 Task: In the Company yamaha.com, Create email and send with subject: 'We're Thrilled to Welcome You ', and with mail content 'Hello_x000D_
Join a community of forward-thinkers and pioneers. Our transformative solution will empower you to shape the future of your industry.._x000D_
Kind Regards', attach the document: Proposal.doc and insert image: visitingcard.jpg. Below Kind Regards, write Tumblr and insert the URL: www.tumblr.com. Mark checkbox to create task to follow up : Tomorrow.  Enter or choose an email address of recipient's from company's contact and send.. Logged in from softage.1@softage.net
Action: Mouse moved to (86, 54)
Screenshot: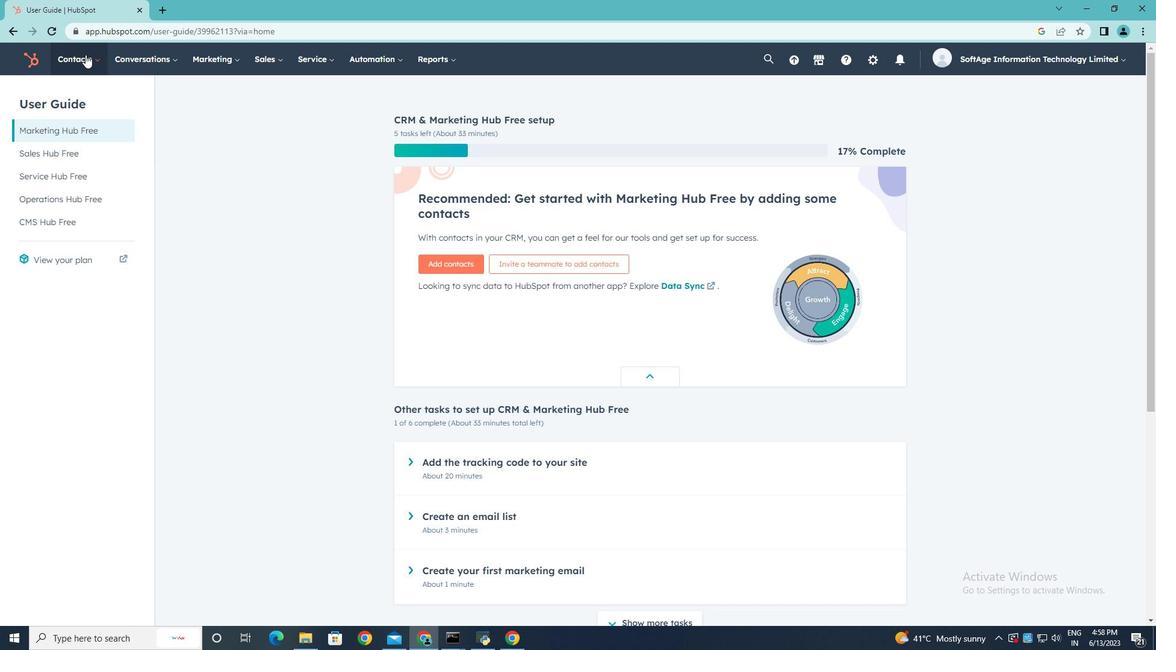 
Action: Mouse pressed left at (86, 54)
Screenshot: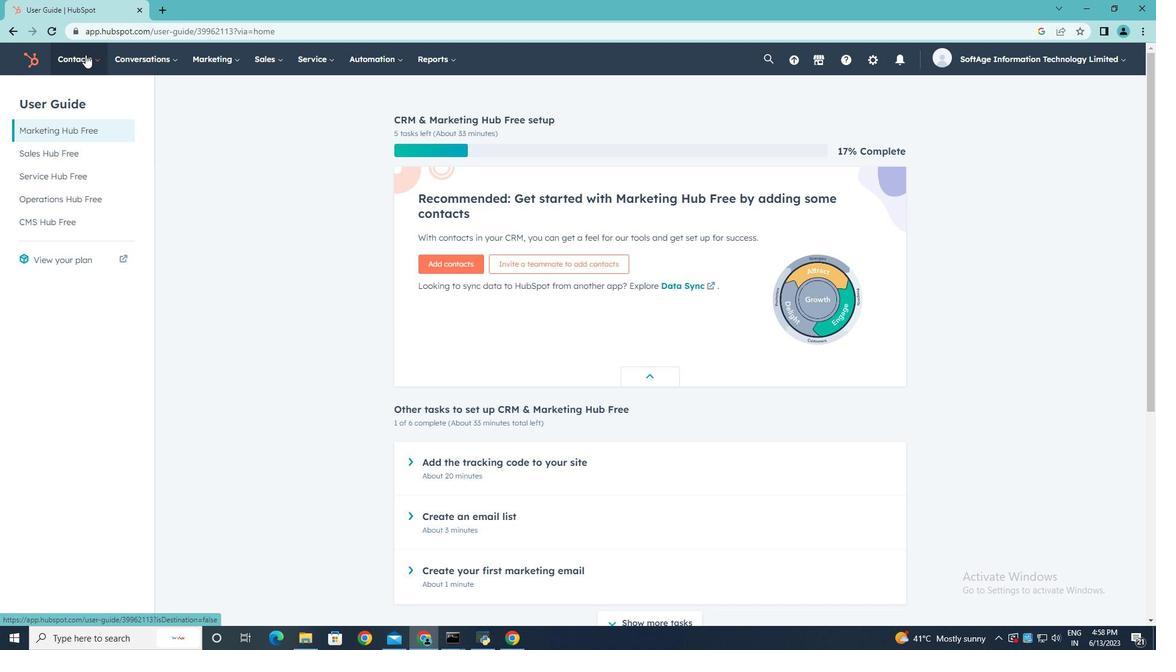 
Action: Mouse moved to (82, 115)
Screenshot: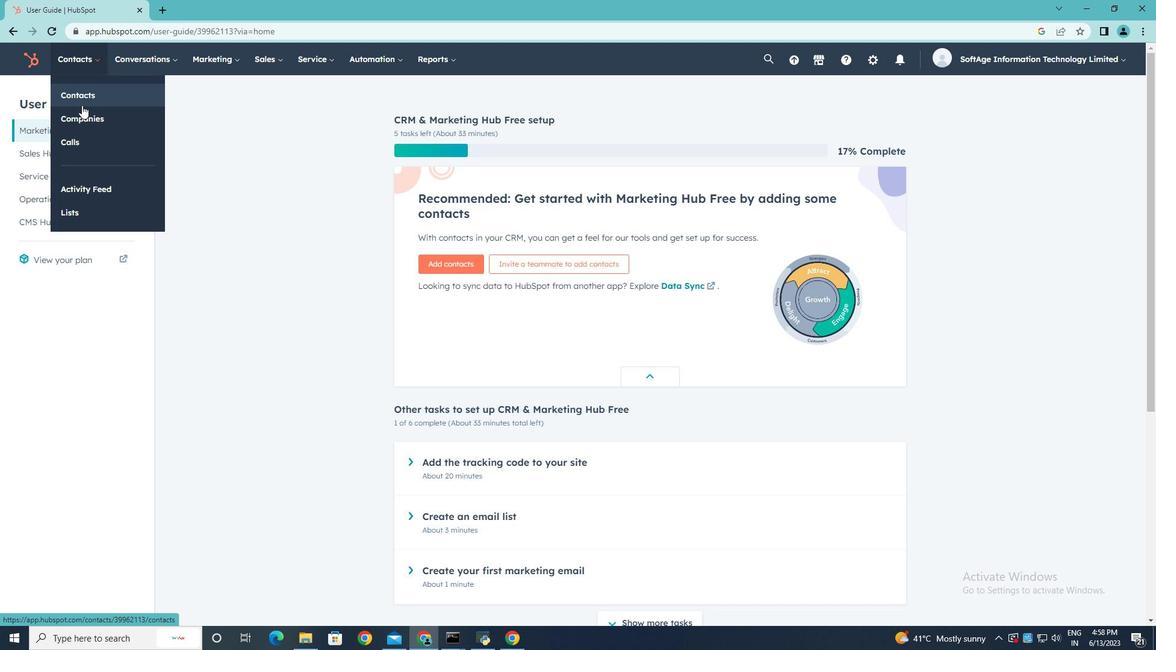 
Action: Mouse pressed left at (82, 115)
Screenshot: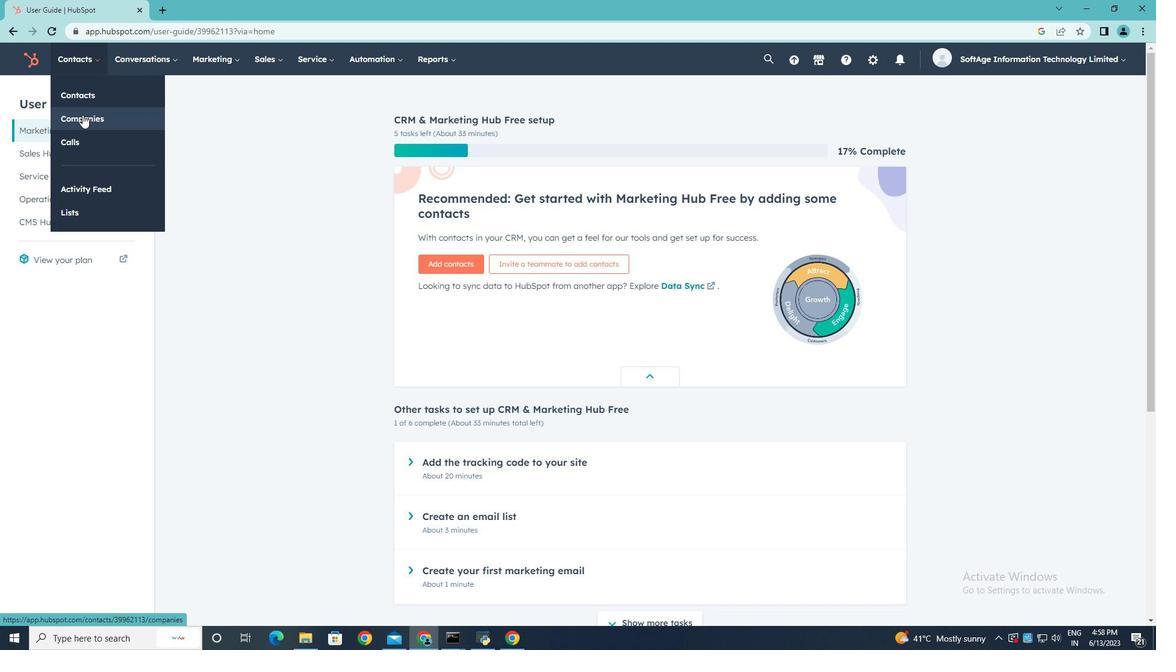 
Action: Mouse moved to (88, 198)
Screenshot: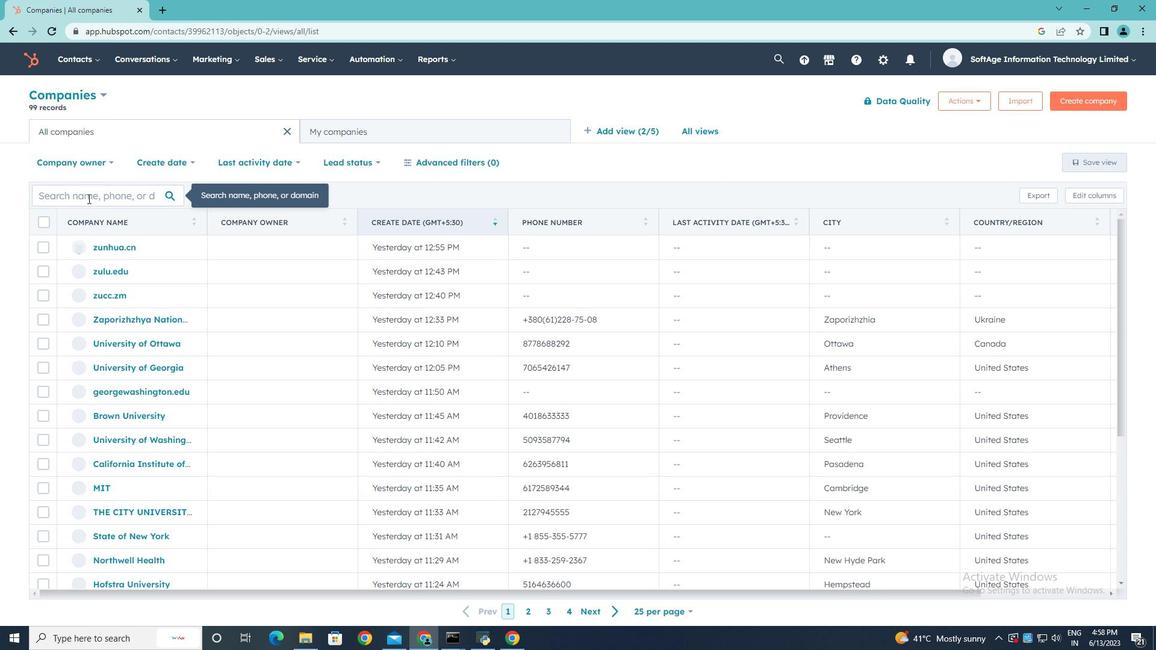 
Action: Mouse pressed left at (88, 198)
Screenshot: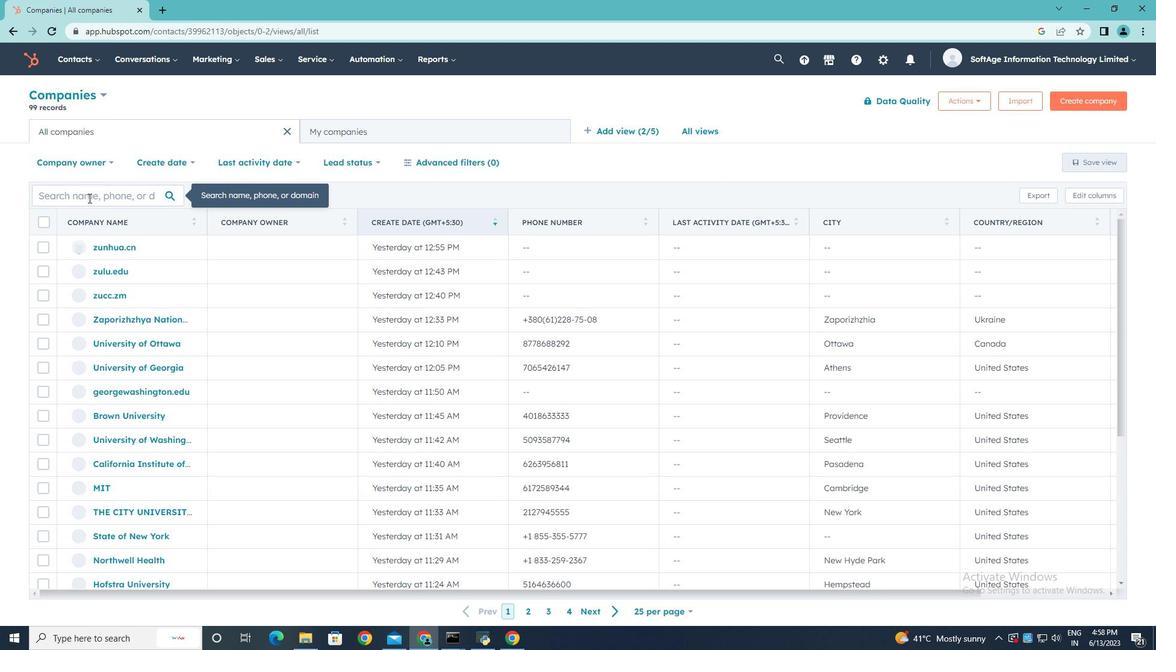 
Action: Key pressed yamaha.com
Screenshot: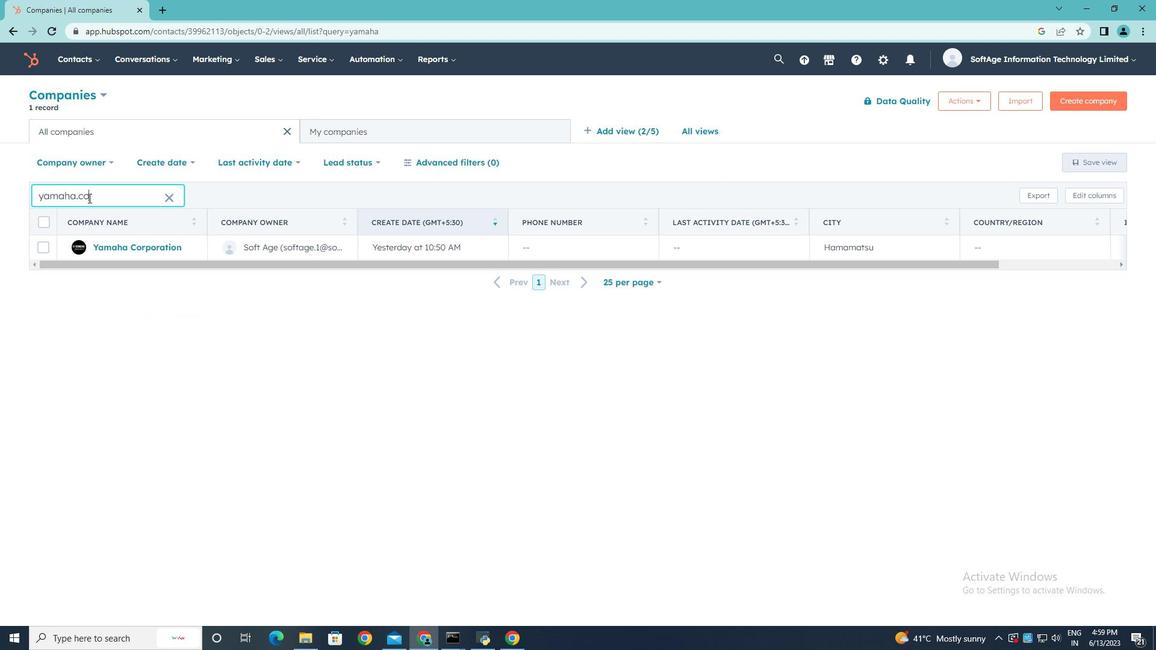 
Action: Mouse moved to (116, 248)
Screenshot: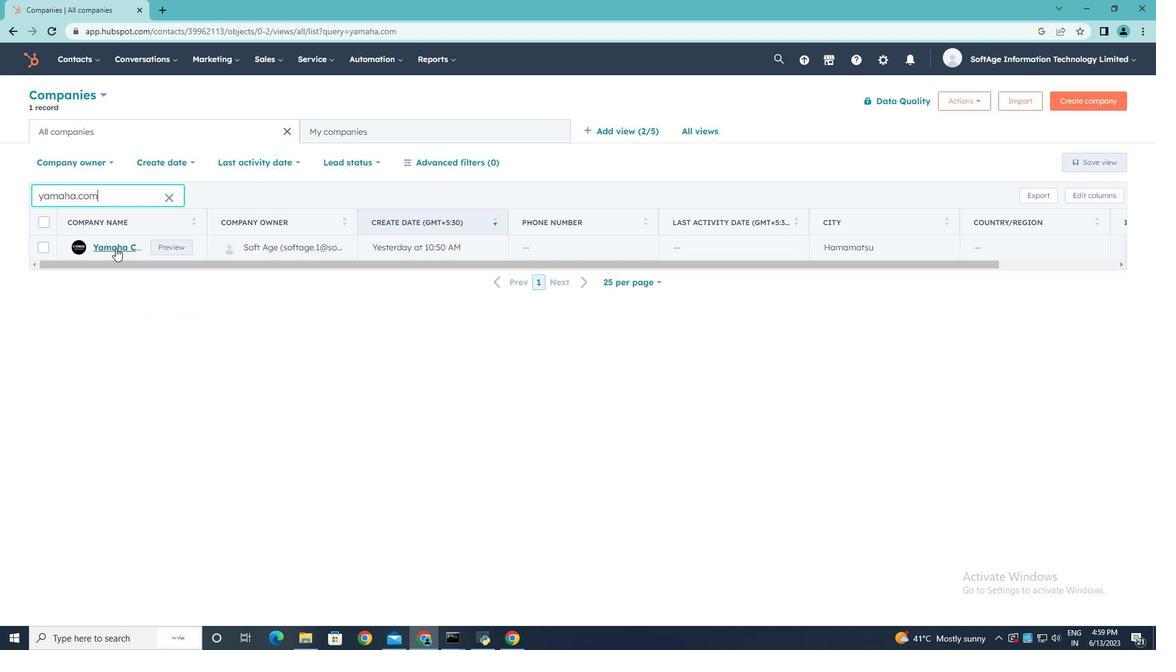 
Action: Mouse pressed left at (116, 248)
Screenshot: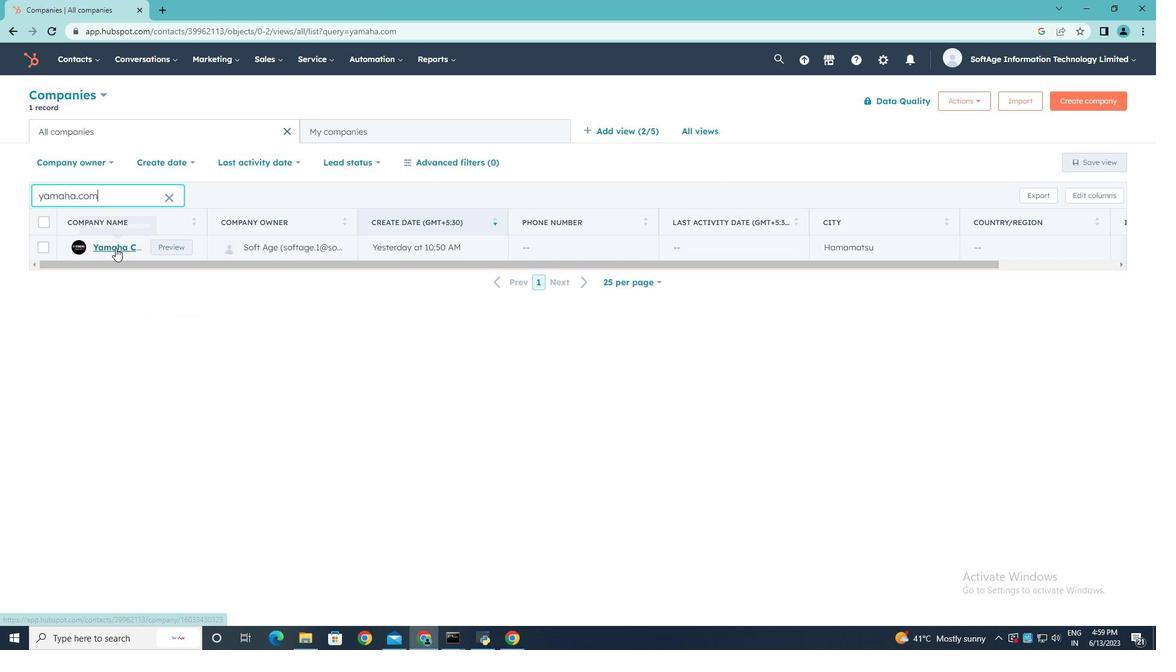 
Action: Mouse moved to (78, 209)
Screenshot: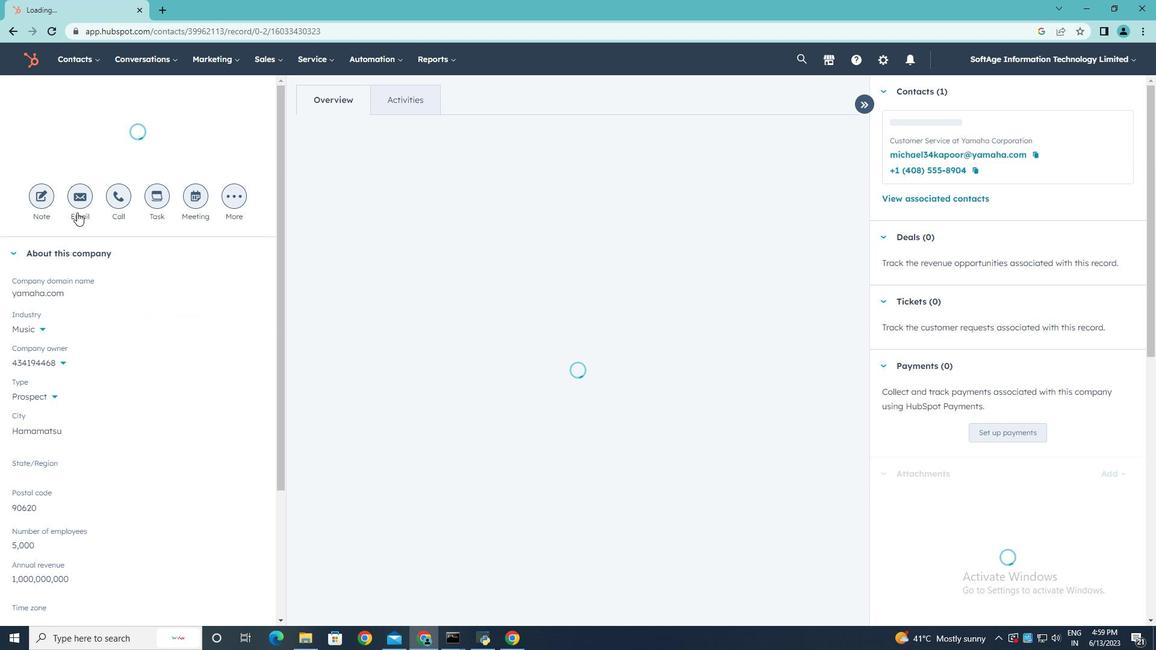
Action: Mouse pressed left at (78, 209)
Screenshot: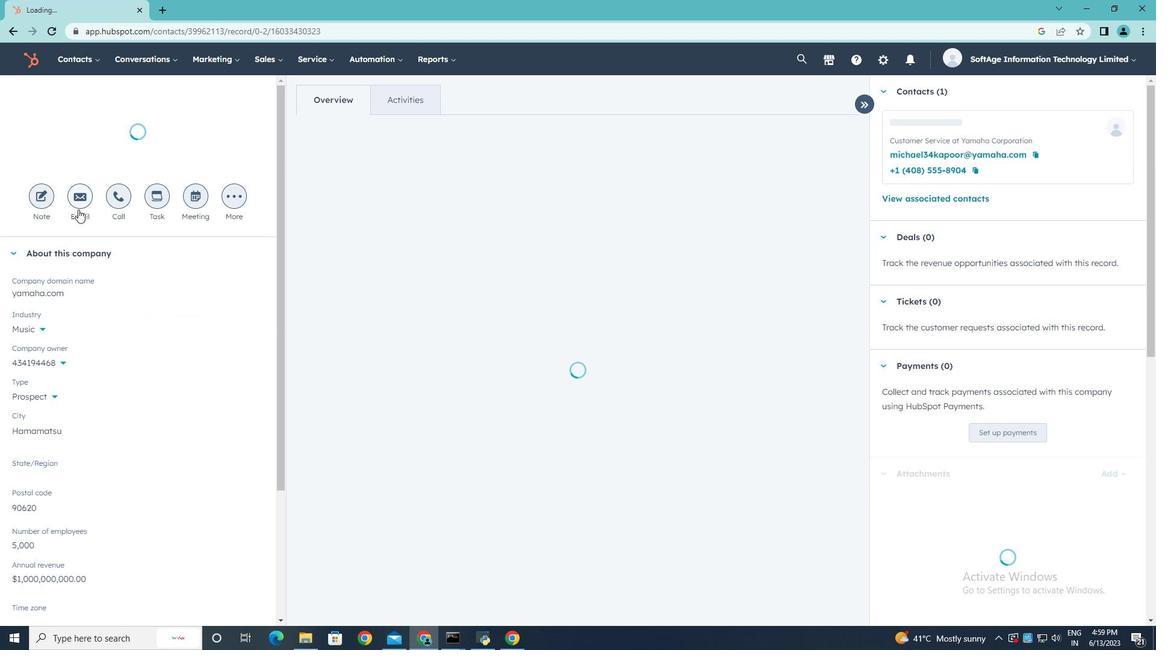 
Action: Key pressed <Key.shift><Key.shift><Key.shift><Key.shift><Key.shift><Key.shift><Key.shift>We're<Key.space><Key.shift>Thrilled<Key.space>tp<Key.space><Key.backspace><Key.backspace>o<Key.space><Key.shift>Welcome<Key.space><Key.shift><Key.shift><Key.shift><Key.shift><Key.shift><Key.shift><Key.shift><Key.shift><Key.shift><Key.shift><Key.shift><Key.shift>You
Screenshot: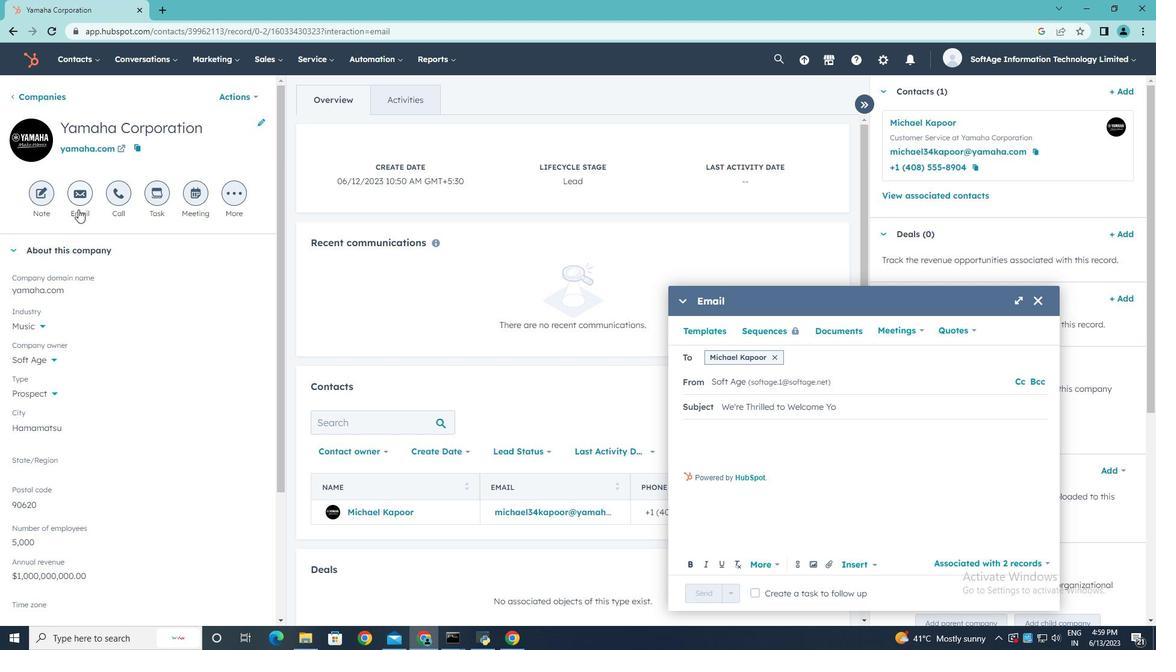 
Action: Mouse moved to (695, 427)
Screenshot: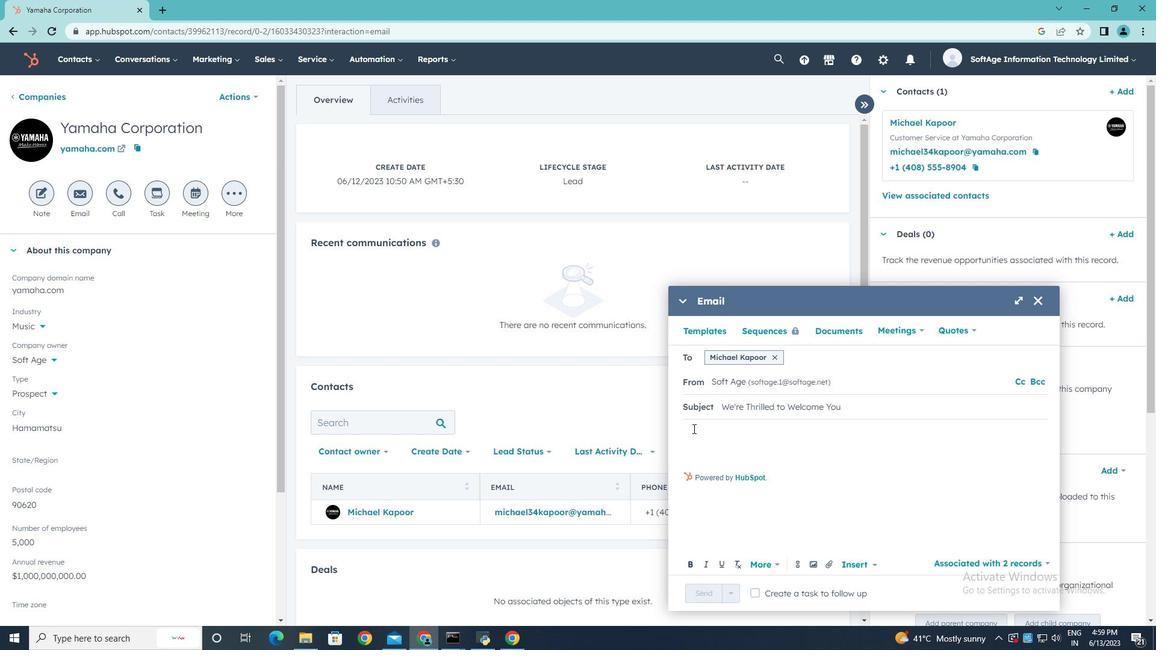 
Action: Mouse pressed left at (695, 427)
Screenshot: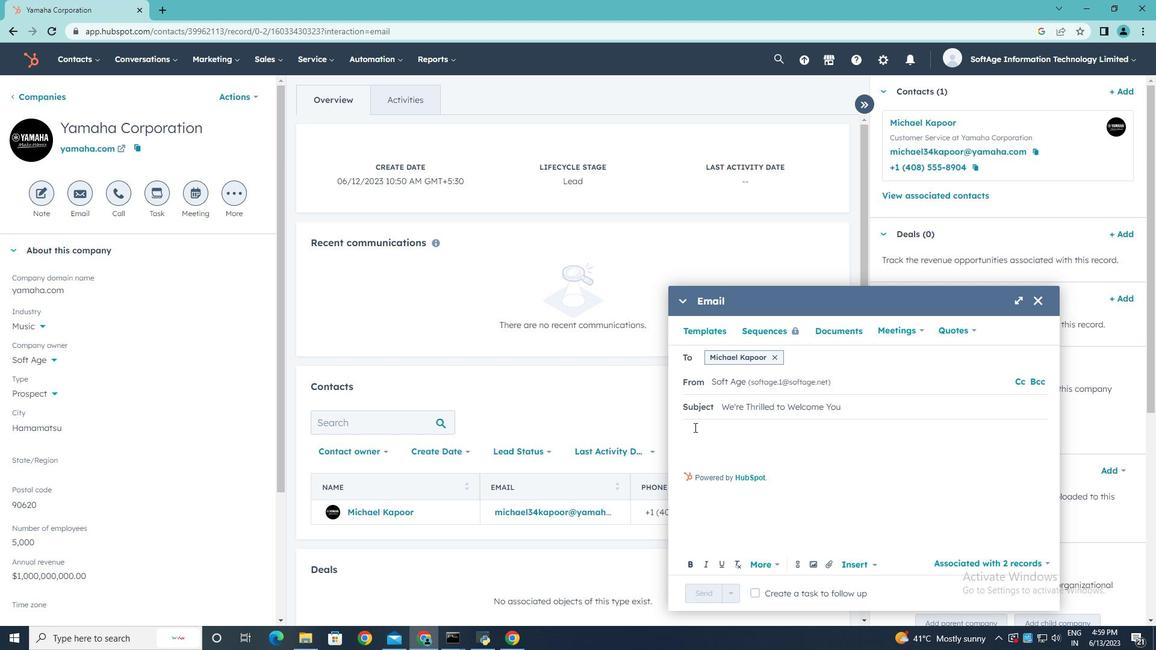
Action: Key pressed <Key.shift><Key.shift>Hello
Screenshot: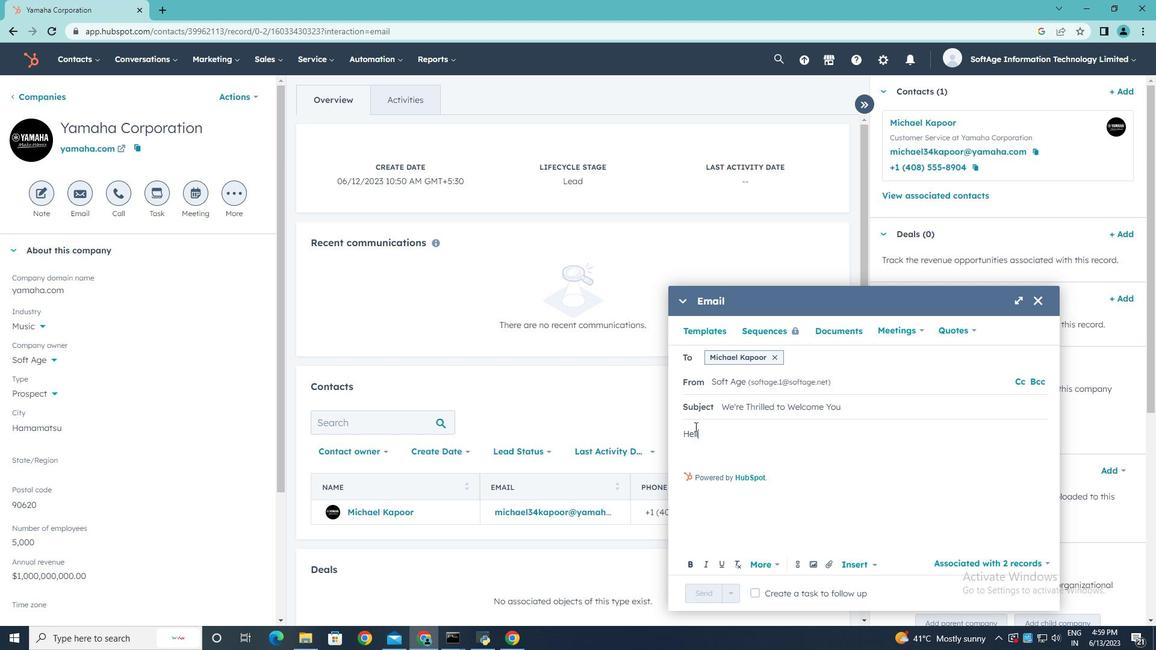
Action: Mouse moved to (686, 445)
Screenshot: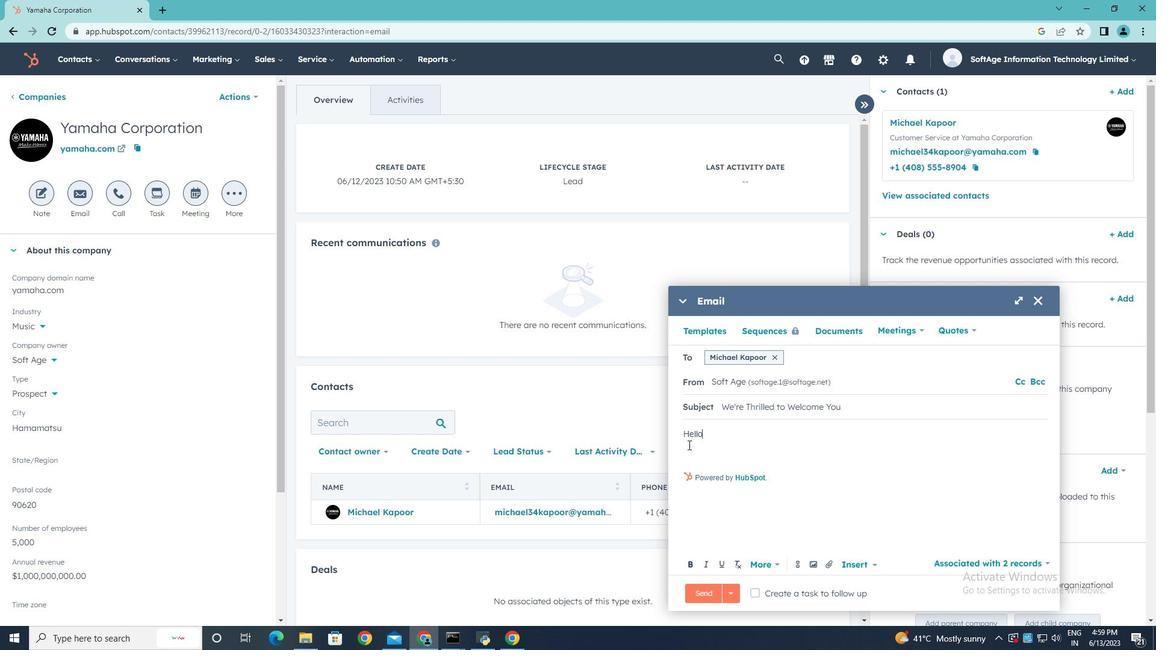 
Action: Mouse pressed left at (686, 445)
Screenshot: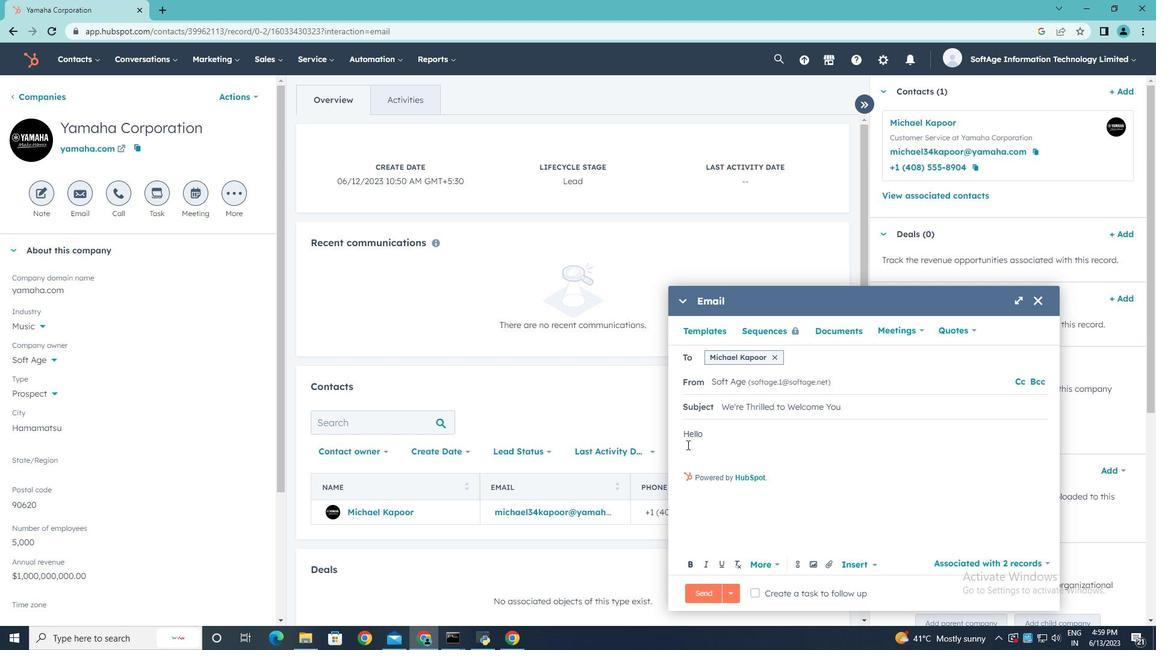 
Action: Mouse moved to (754, 418)
Screenshot: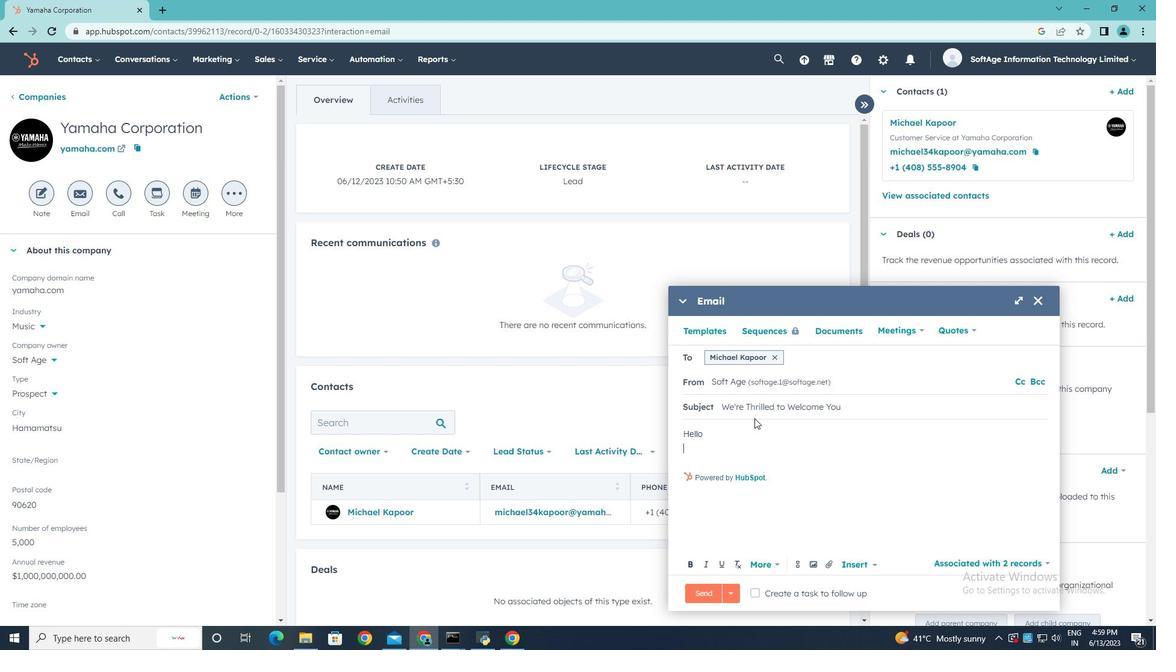
Action: Key pressed <Key.shift>Join<Key.space>a<Key.space>community<Key.space>of<Key.space>forward-thinkers<Key.space>and<Key.space>pioneers.<Key.space><Key.shift><Key.shift><Key.shift>Our<Key.space>transformative<Key.space>solution<Key.space>will<Key.space>empower<Key.space>you<Key.space>to<Key.space>shape<Key.space>the<Key.space>future<Key.space>of<Key.space>your<Key.space>industry..
Screenshot: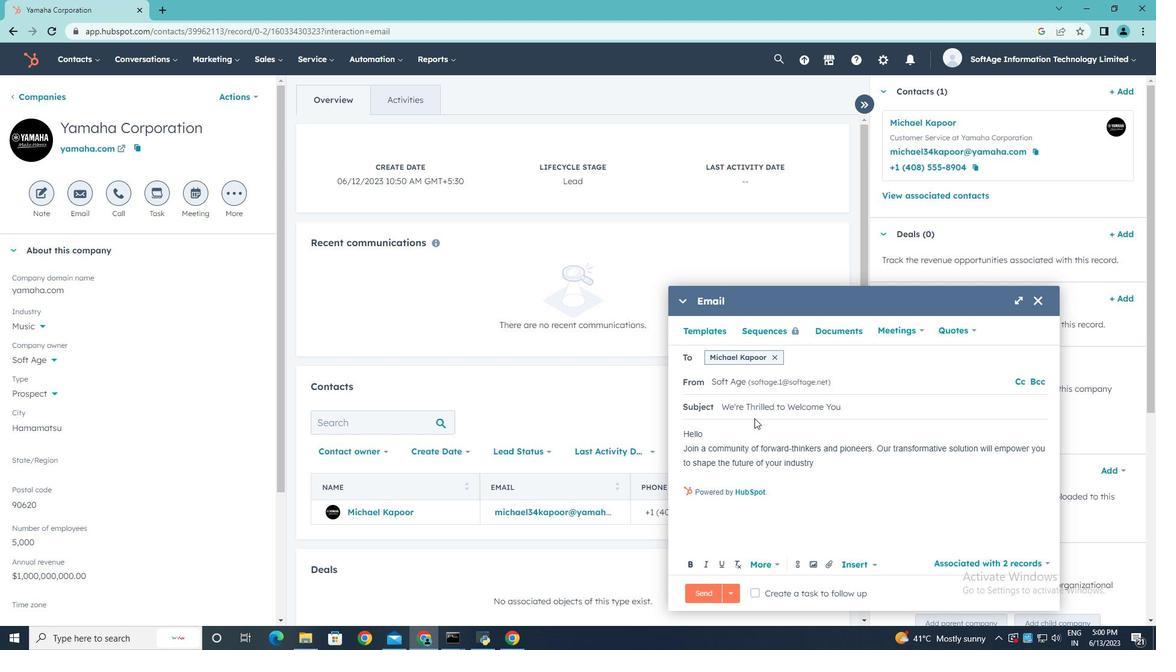 
Action: Mouse moved to (698, 474)
Screenshot: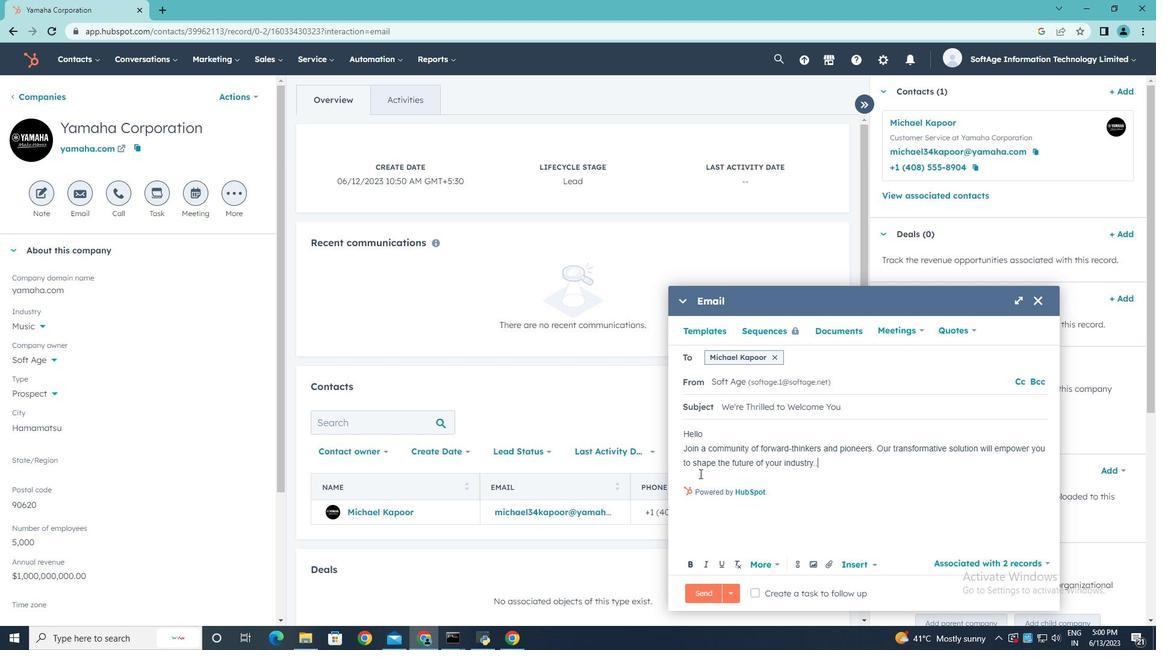 
Action: Mouse pressed left at (698, 474)
Screenshot: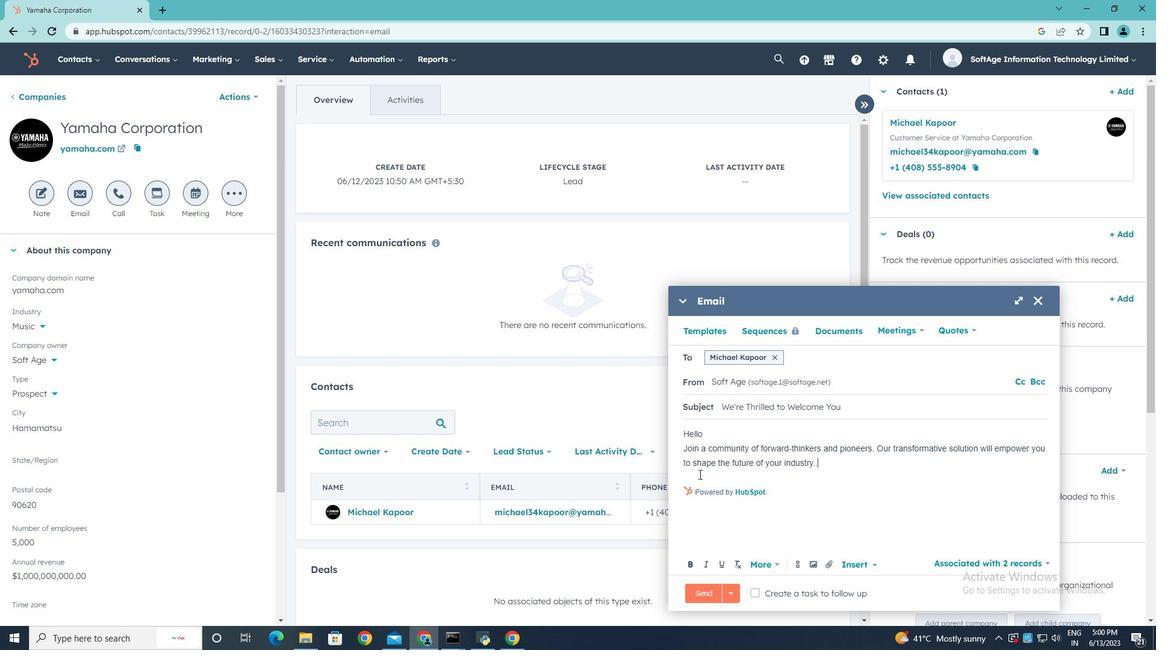 
Action: Key pressed <Key.enter><Key.shift>Kind<Key.space><Key.shift>Regards,
Screenshot: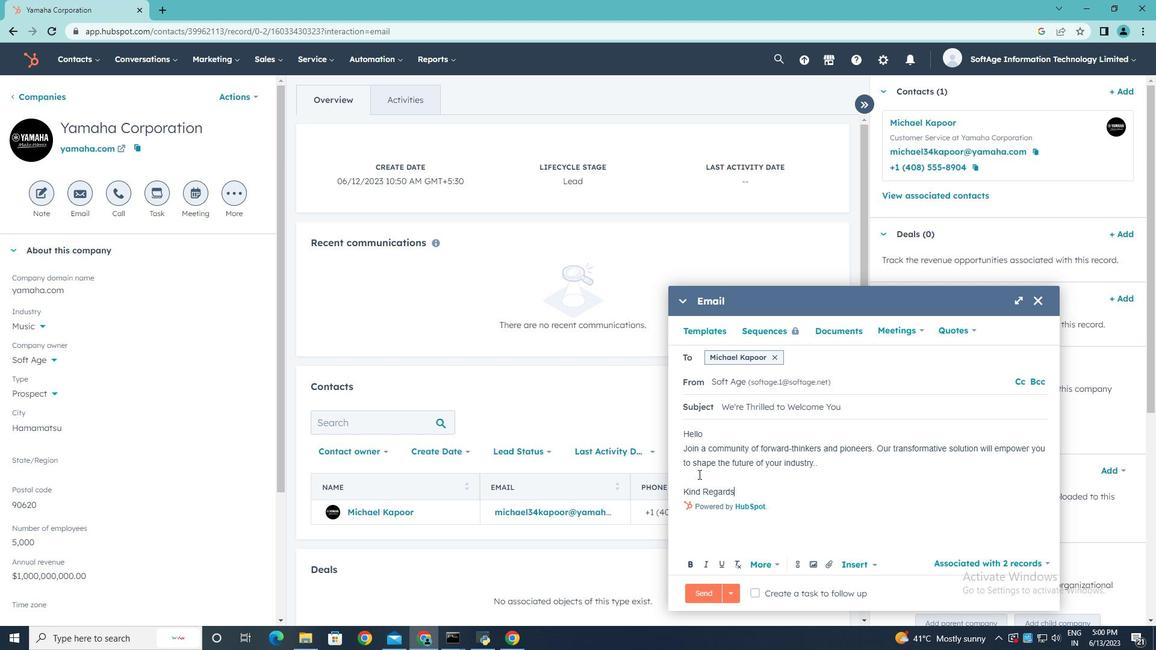 
Action: Mouse moved to (832, 565)
Screenshot: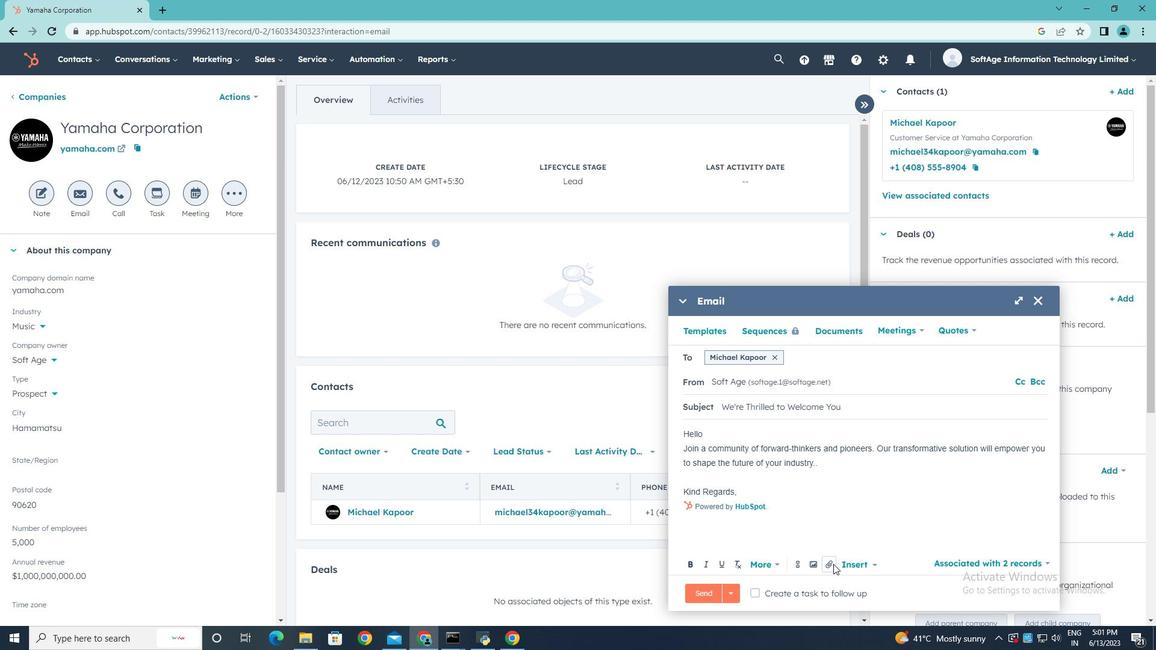 
Action: Mouse pressed left at (832, 565)
Screenshot: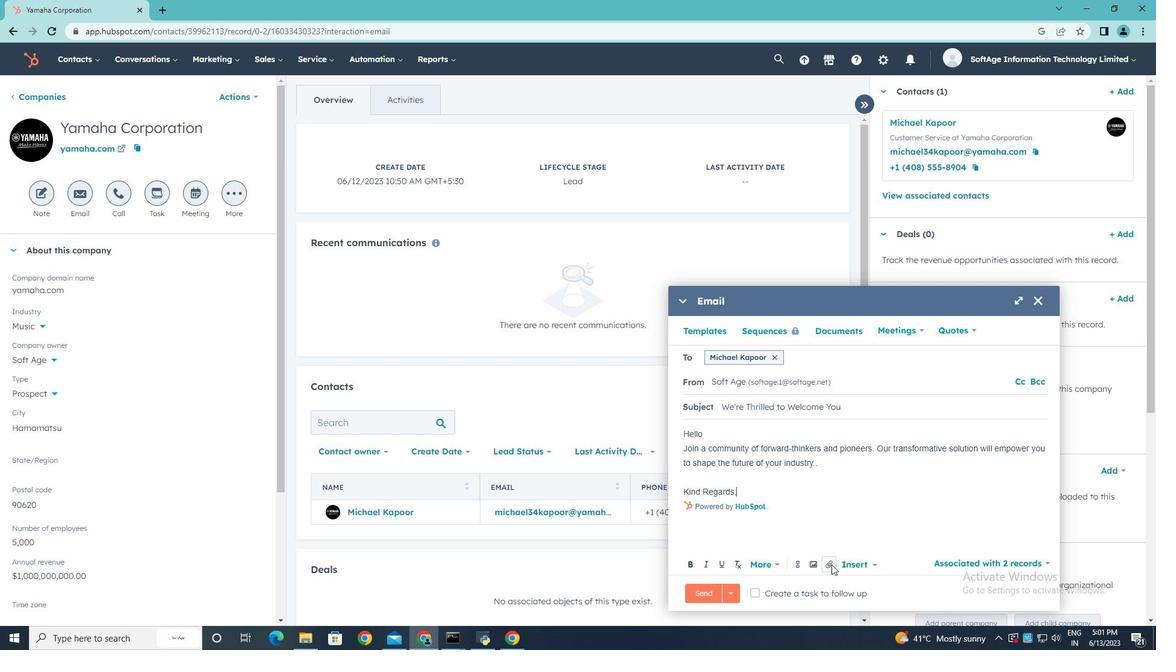 
Action: Mouse moved to (851, 533)
Screenshot: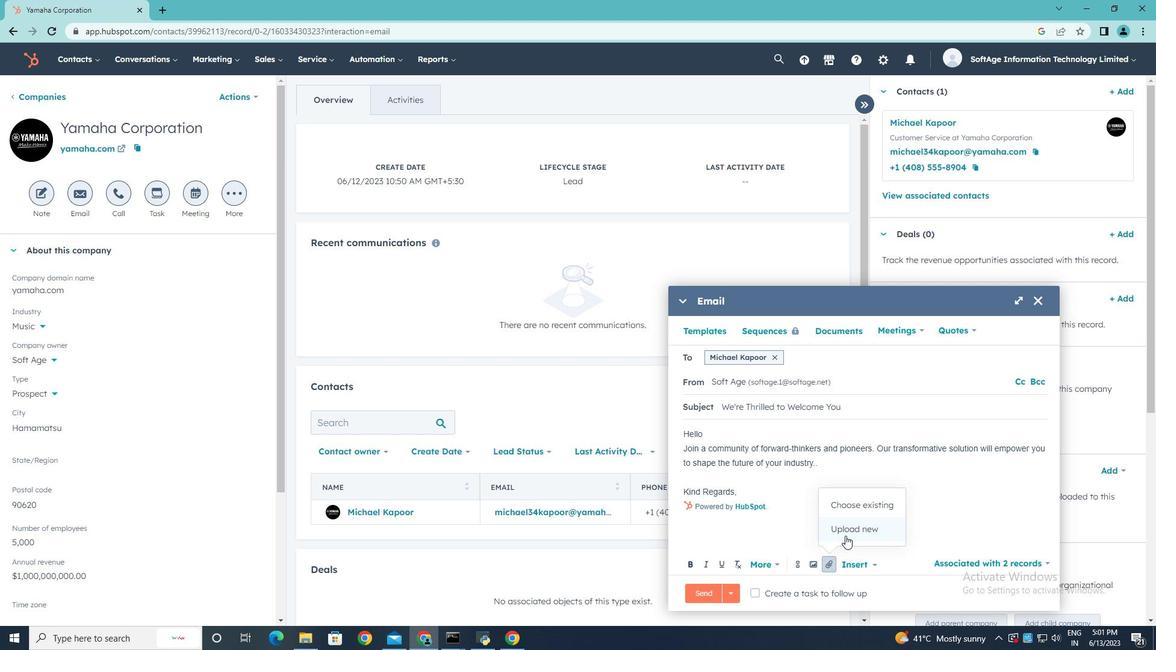 
Action: Mouse pressed left at (851, 533)
Screenshot: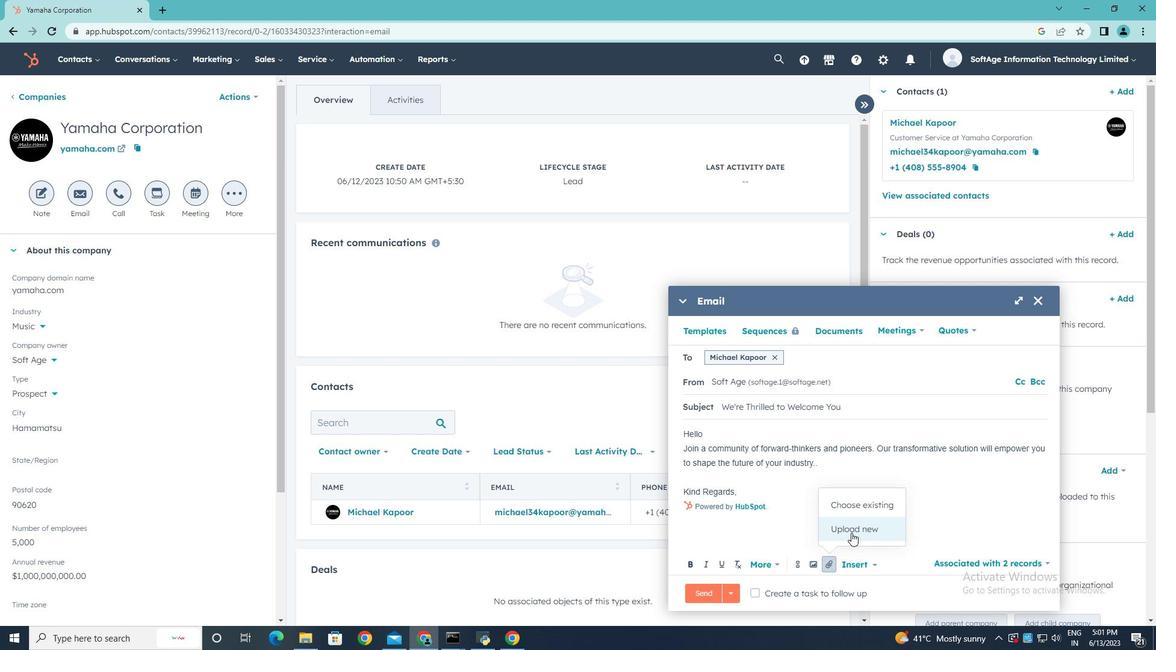 
Action: Mouse moved to (217, 115)
Screenshot: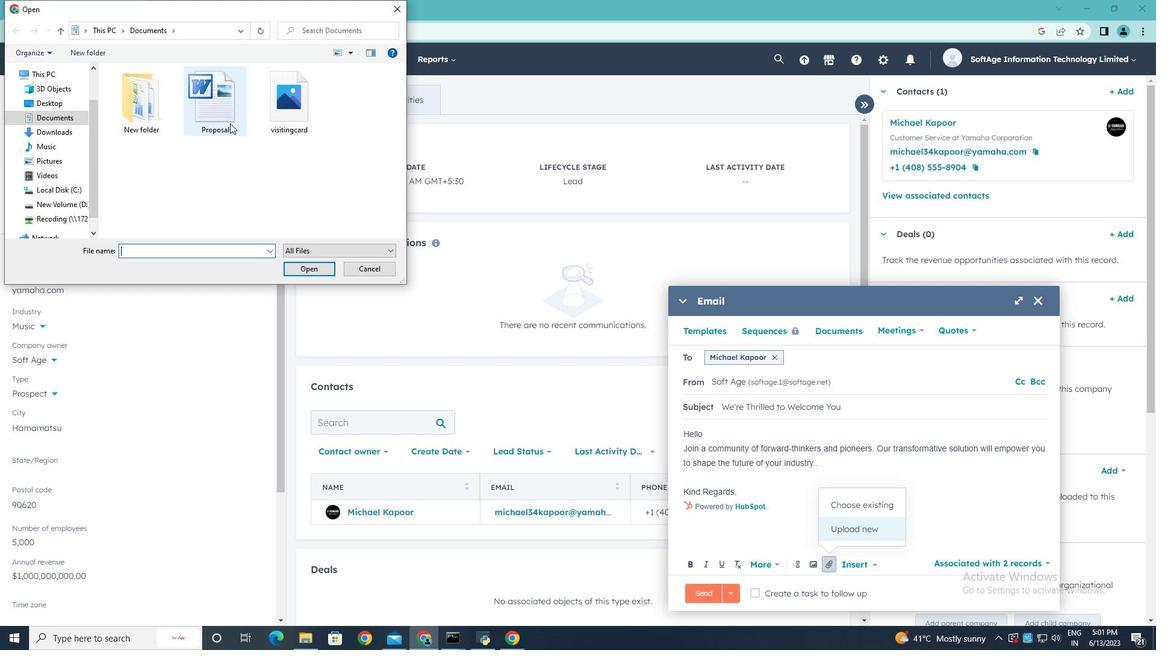 
Action: Mouse pressed left at (217, 115)
Screenshot: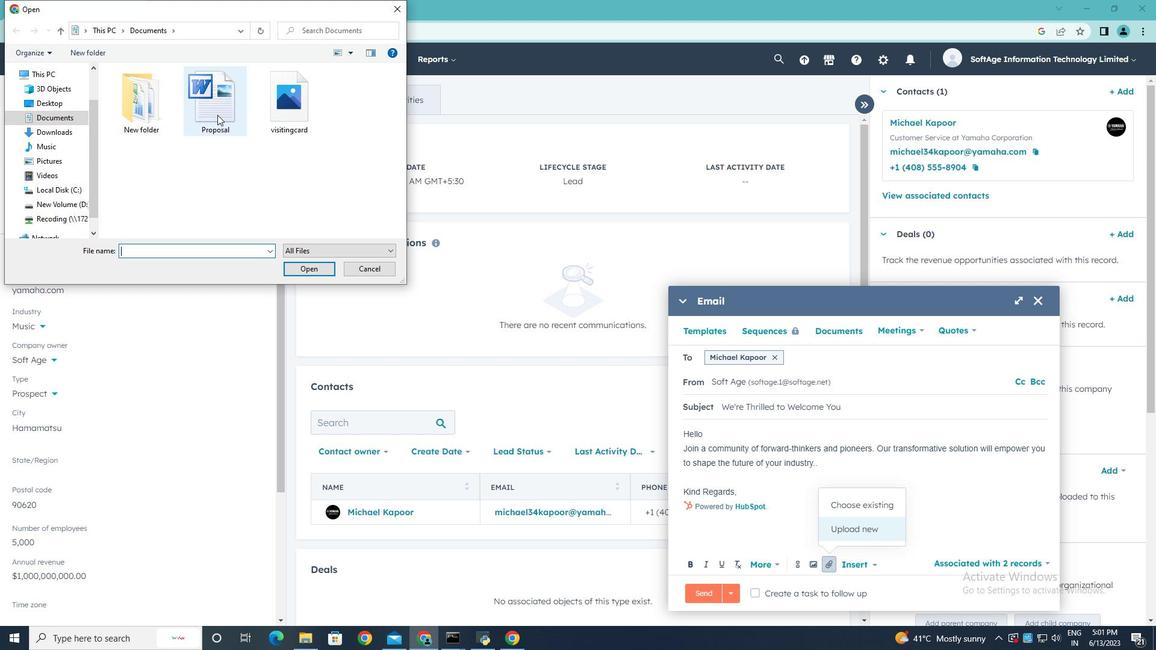 
Action: Mouse moved to (318, 269)
Screenshot: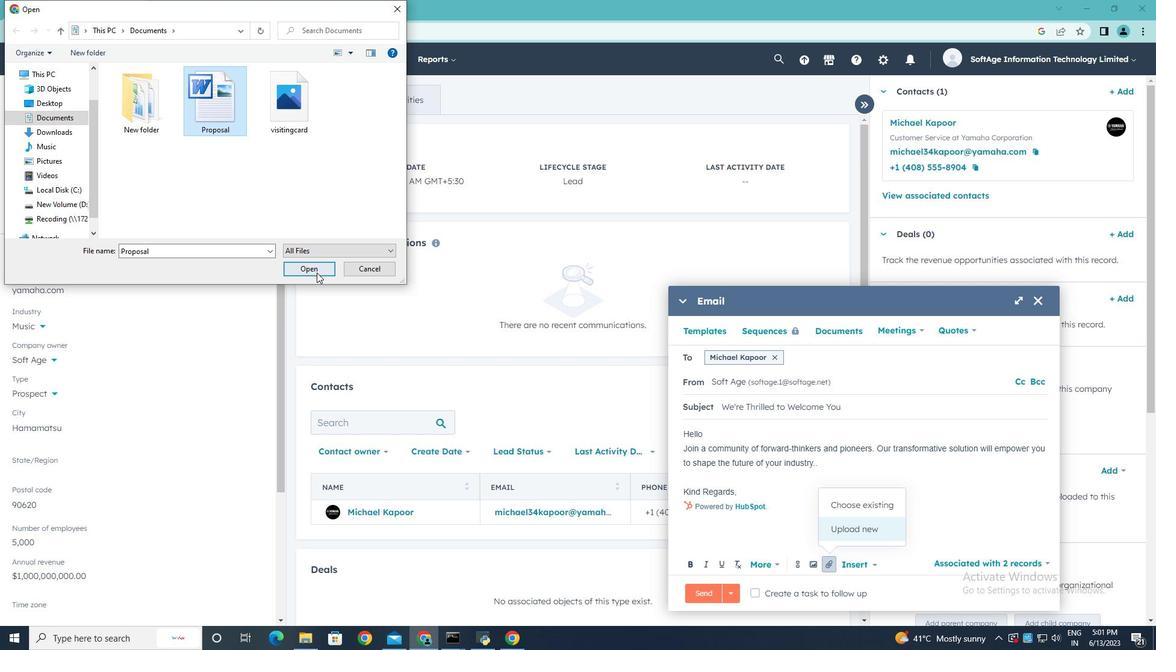 
Action: Mouse pressed left at (318, 269)
Screenshot: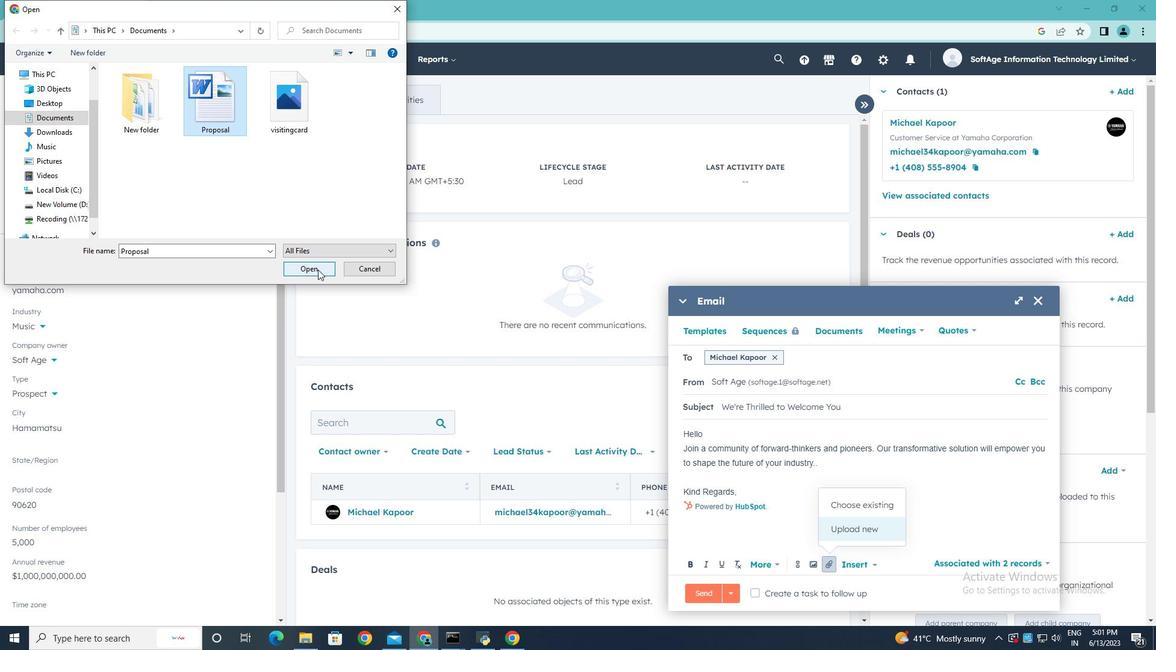 
Action: Mouse moved to (829, 533)
Screenshot: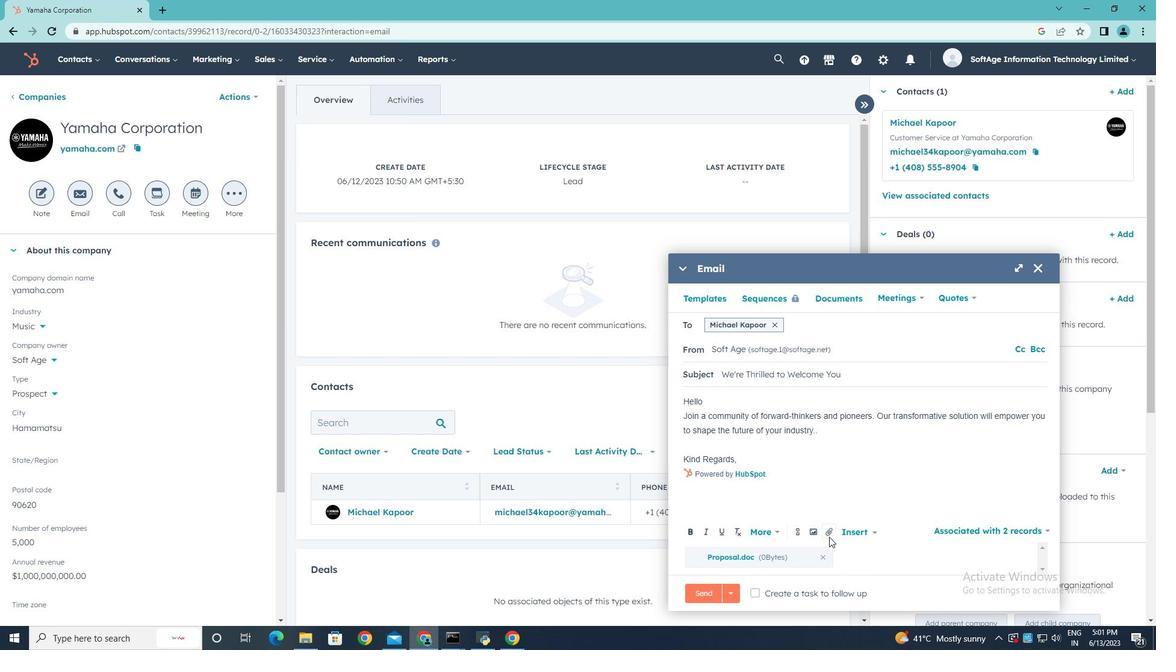 
Action: Mouse pressed left at (829, 533)
Screenshot: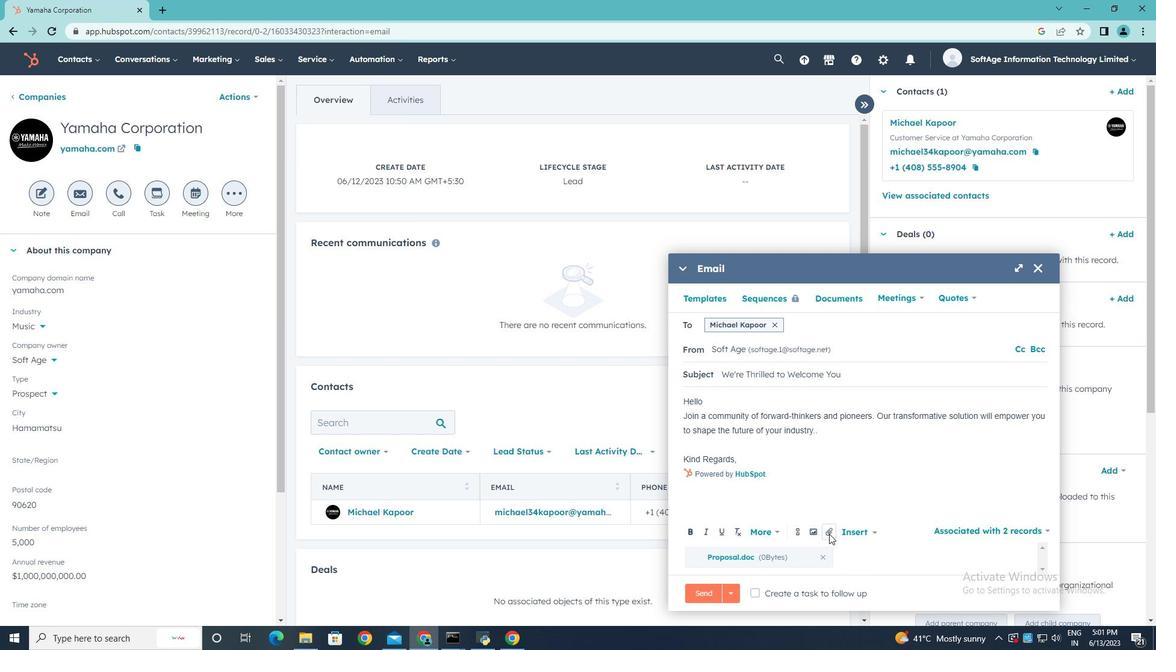 
Action: Mouse moved to (856, 497)
Screenshot: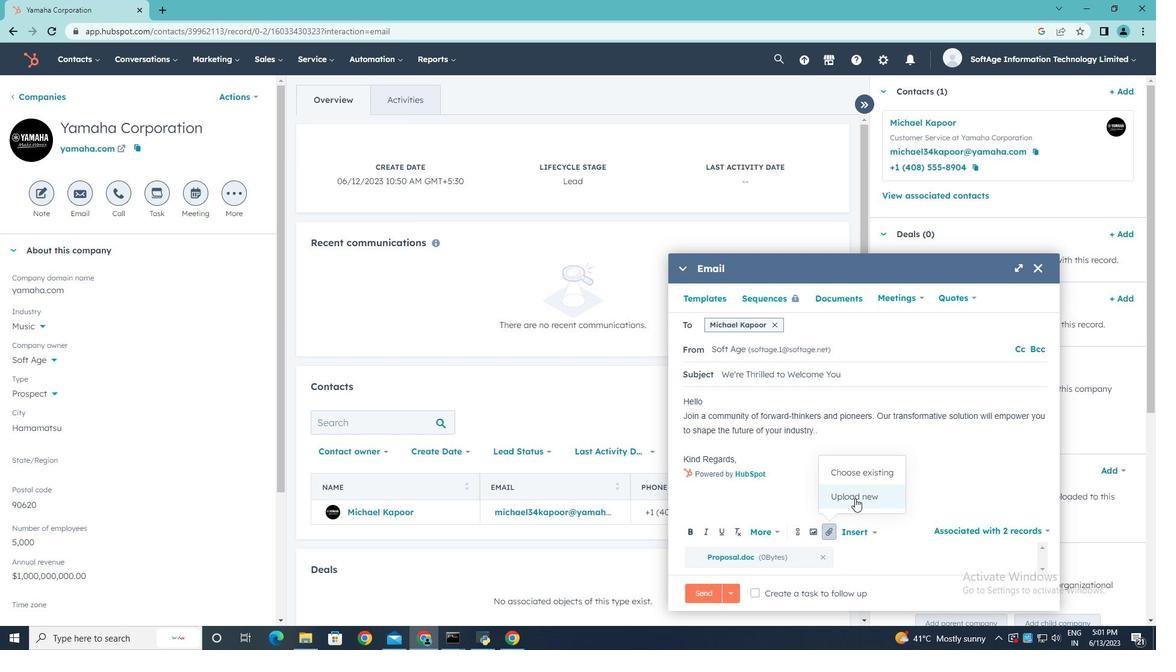 
Action: Mouse pressed left at (856, 497)
Screenshot: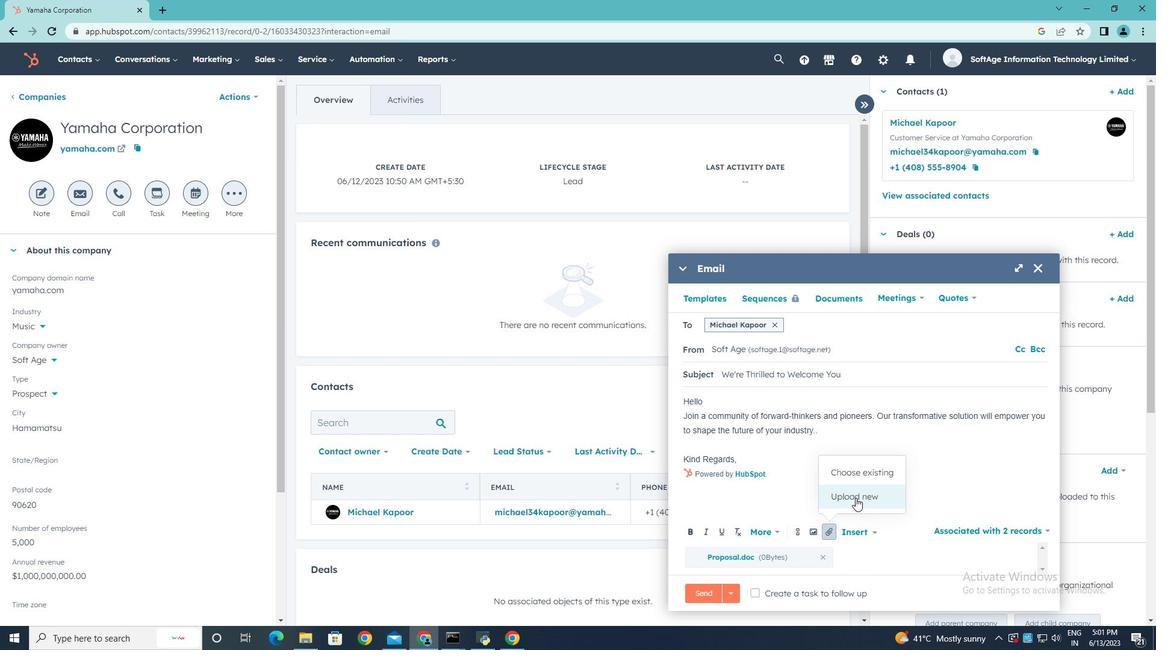 
Action: Mouse moved to (270, 119)
Screenshot: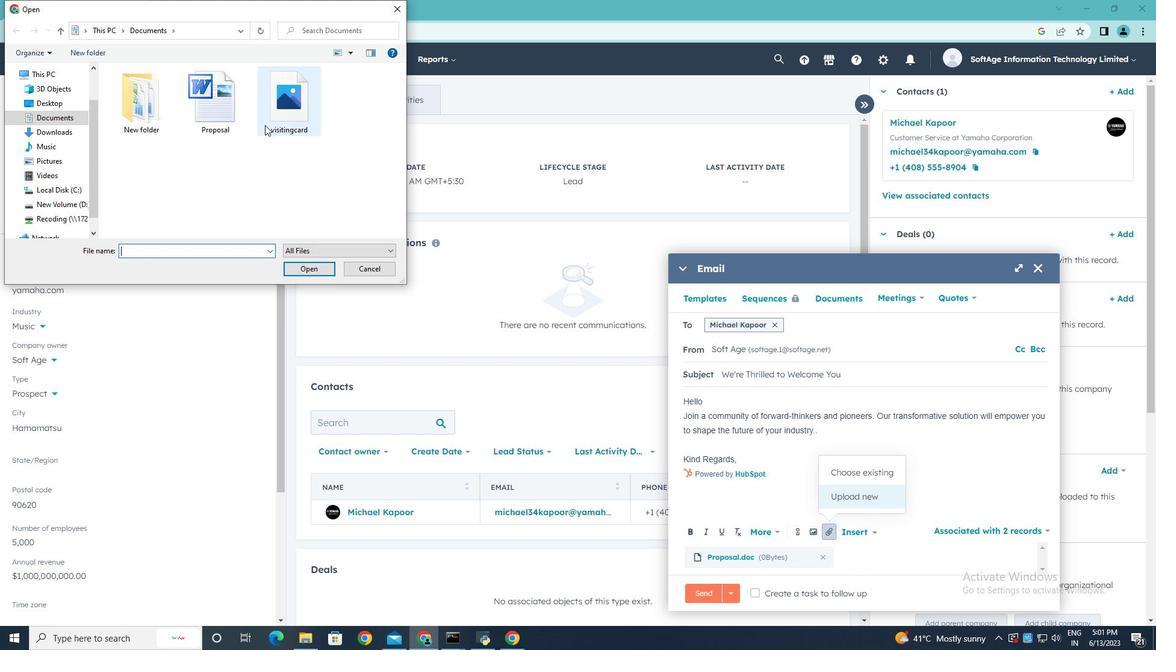
Action: Mouse pressed left at (270, 119)
Screenshot: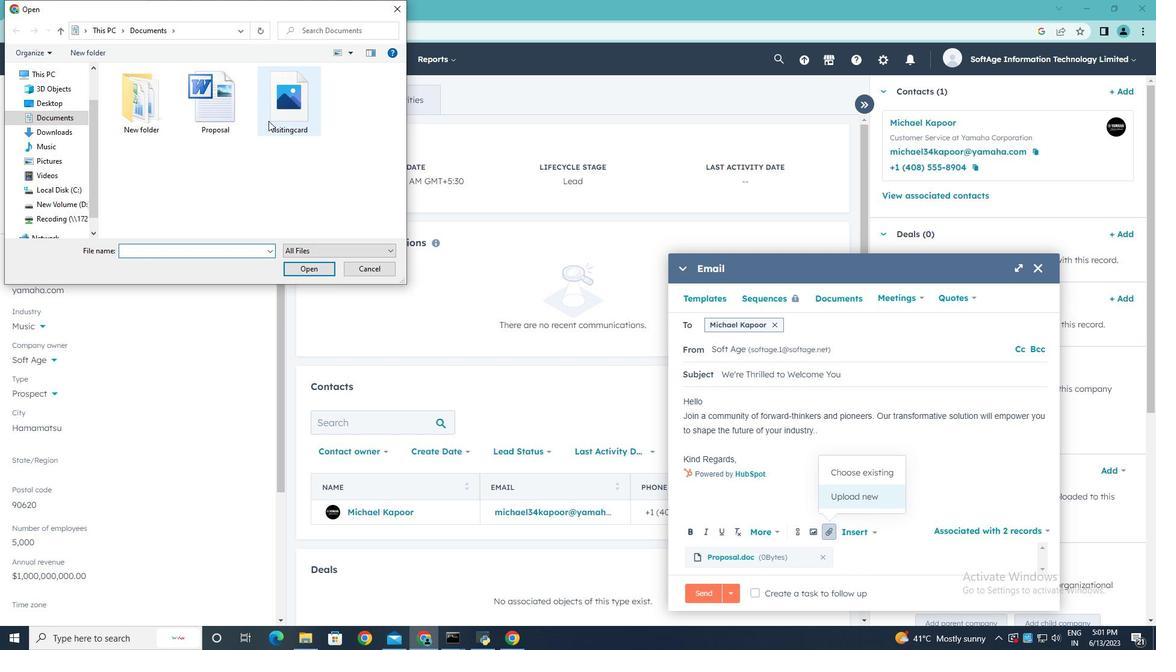 
Action: Mouse moved to (319, 269)
Screenshot: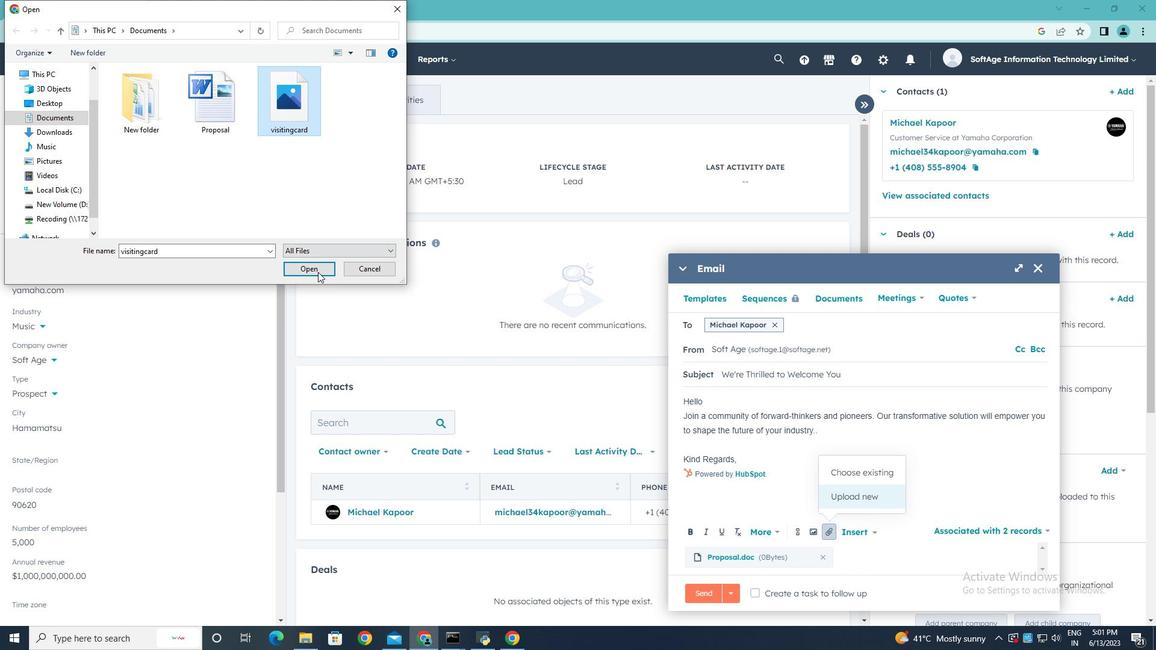 
Action: Mouse pressed left at (319, 269)
Screenshot: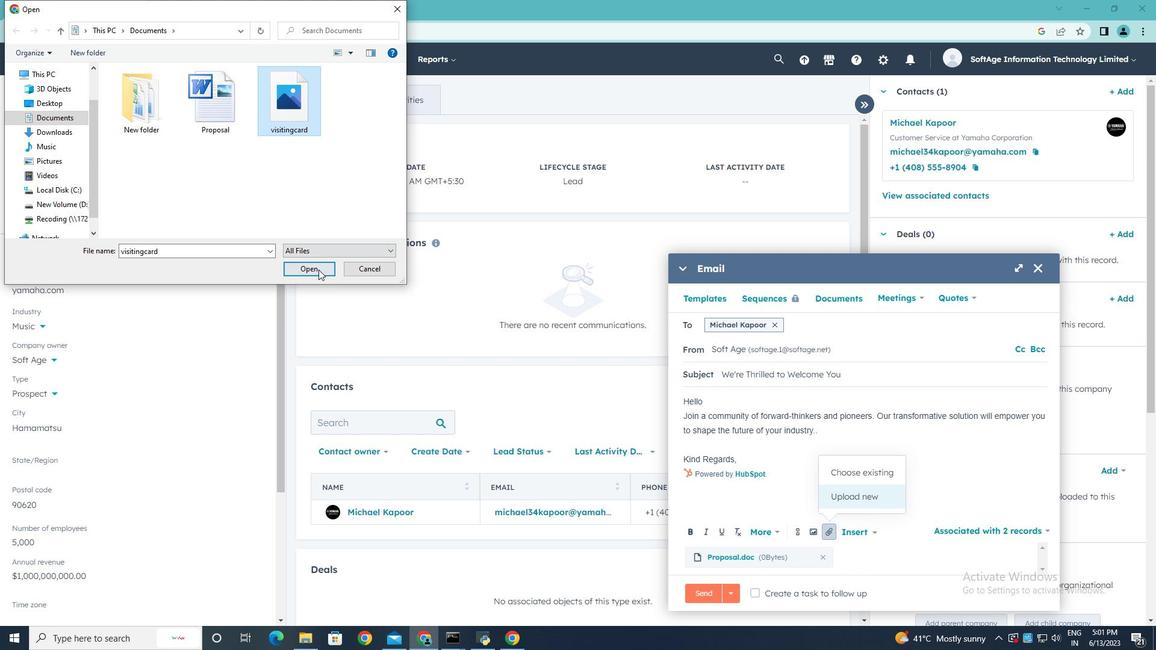 
Action: Mouse moved to (745, 458)
Screenshot: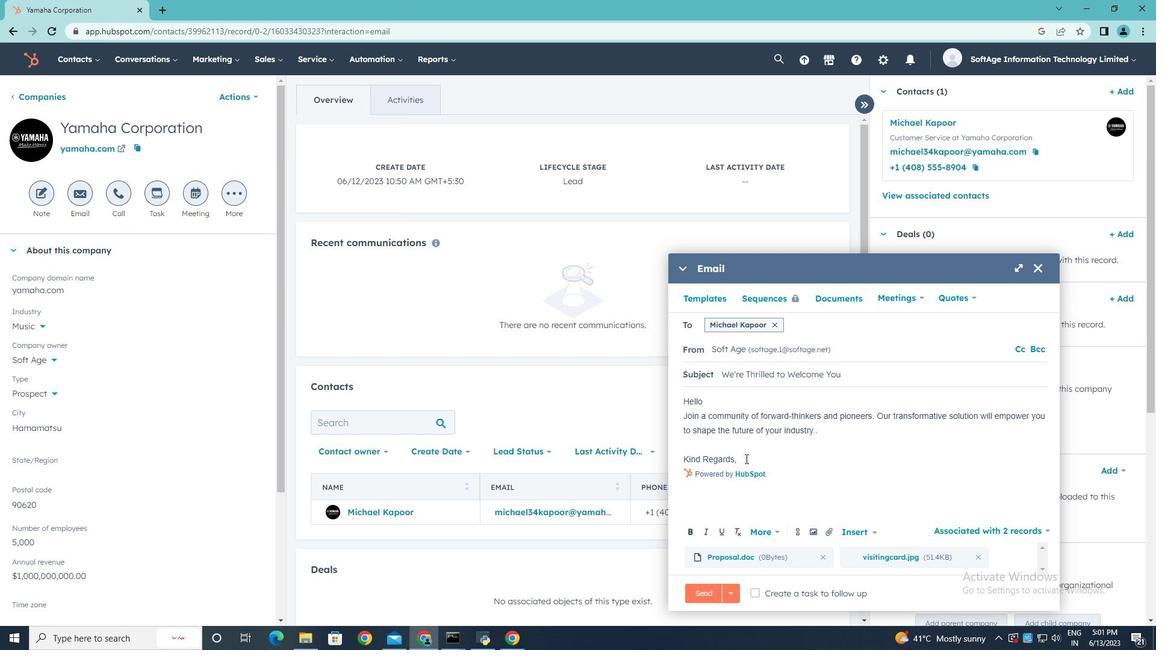 
Action: Mouse pressed left at (745, 458)
Screenshot: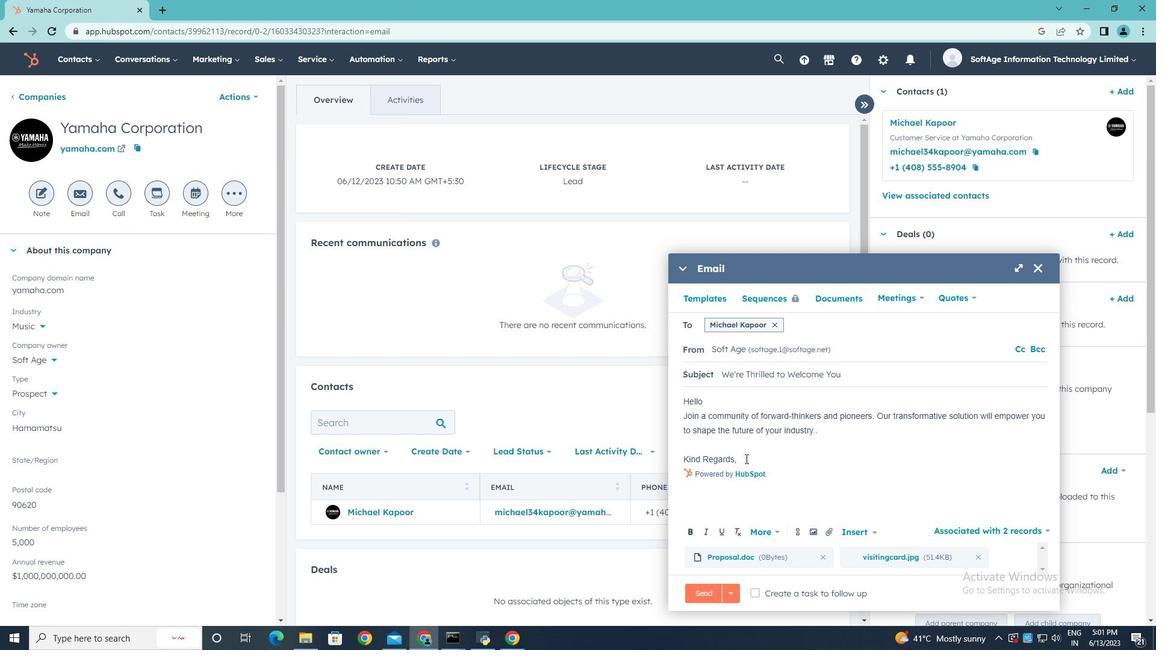 
Action: Key pressed <Key.enter>
Screenshot: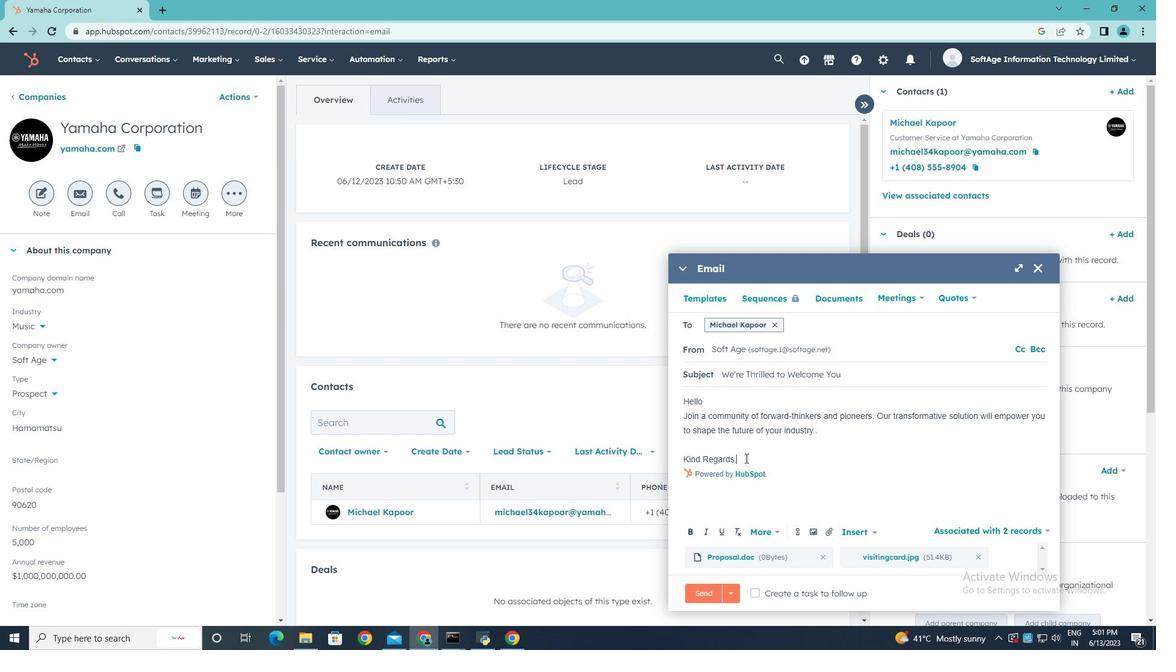 
Action: Mouse moved to (687, 477)
Screenshot: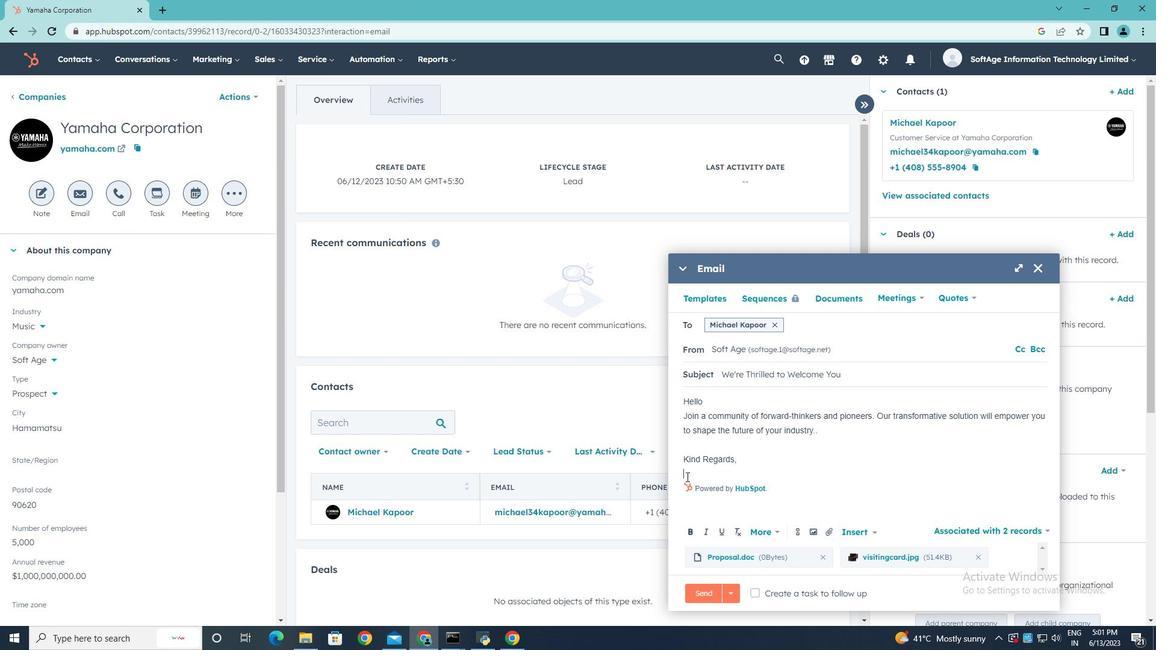 
Action: Key pressed <Key.shift>Tumblk<Key.backspace><Key.backspace>
Screenshot: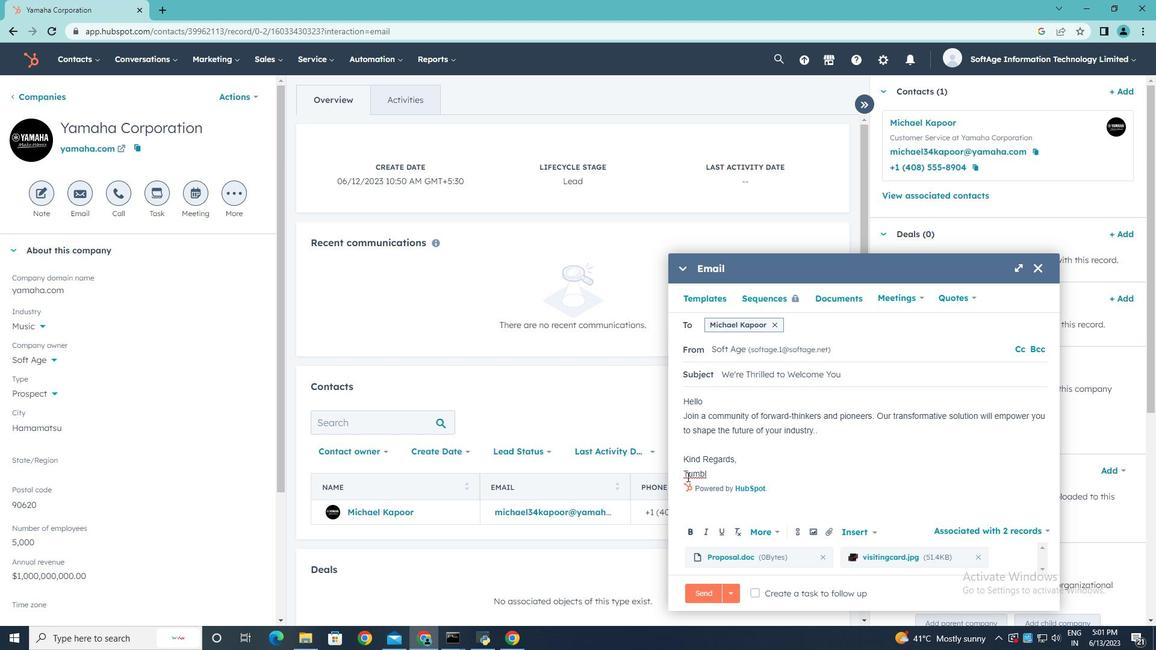 
Action: Mouse moved to (772, 493)
Screenshot: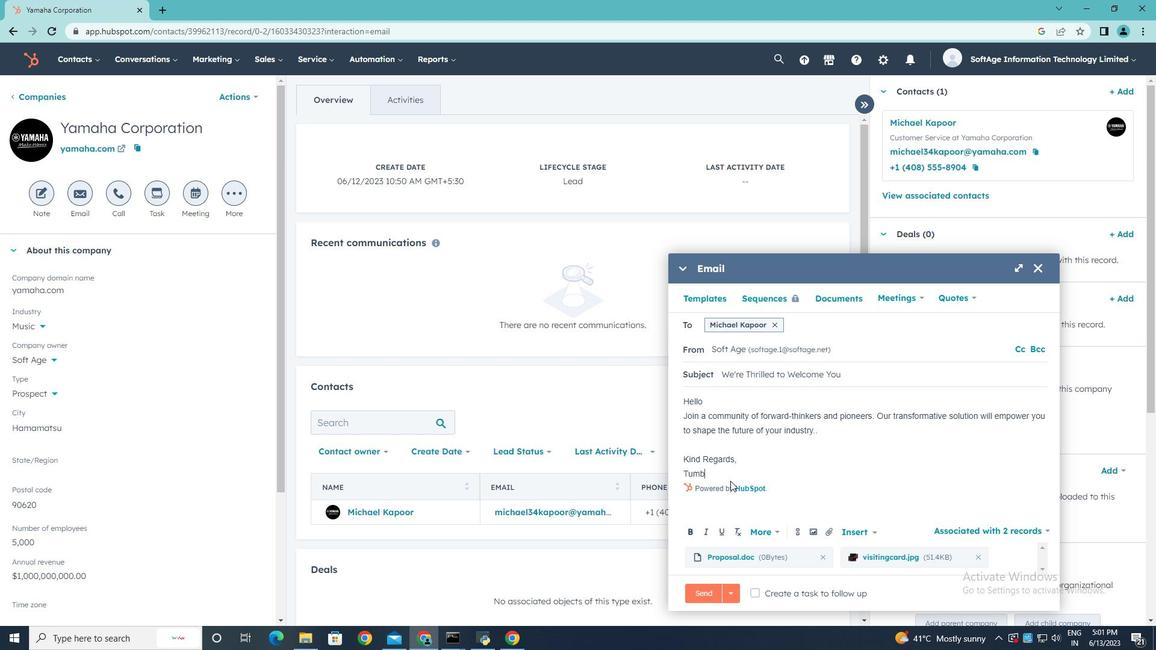 
Action: Key pressed <Key.backspace>
Screenshot: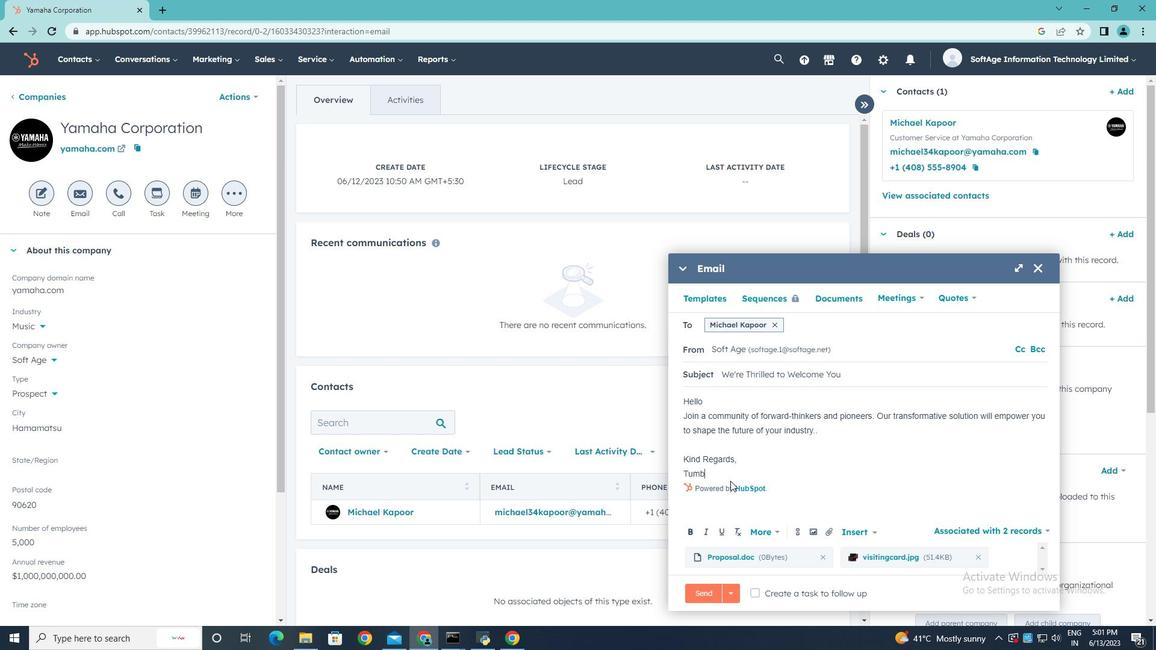
Action: Mouse moved to (772, 494)
Screenshot: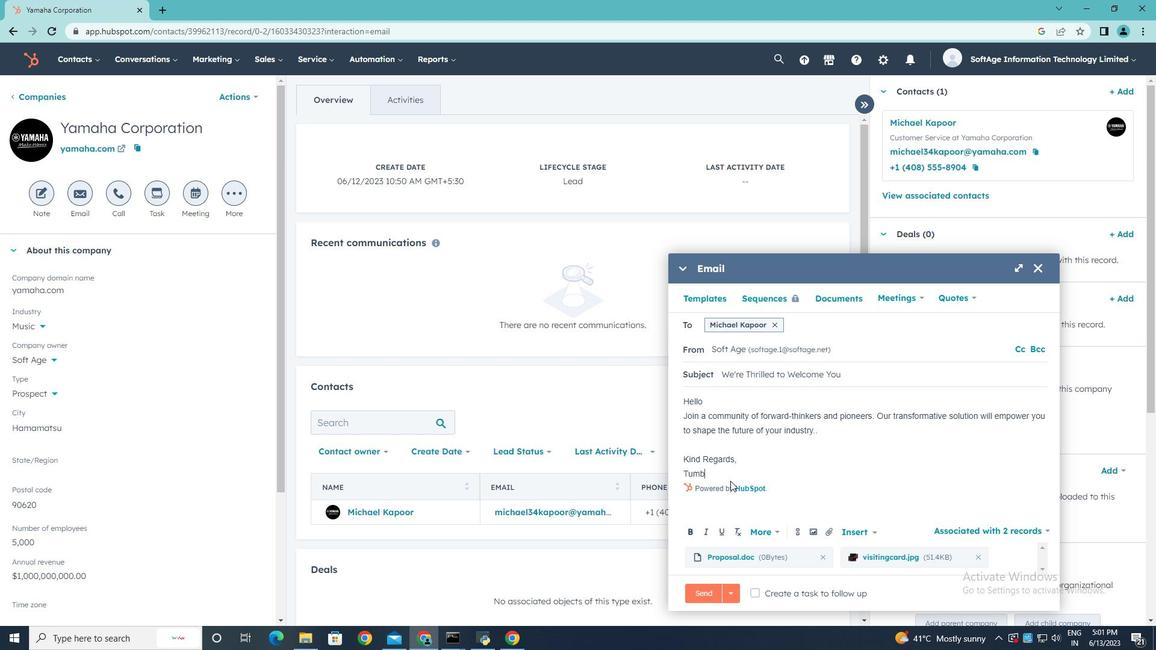 
Action: Key pressed <Key.backspace>
Screenshot: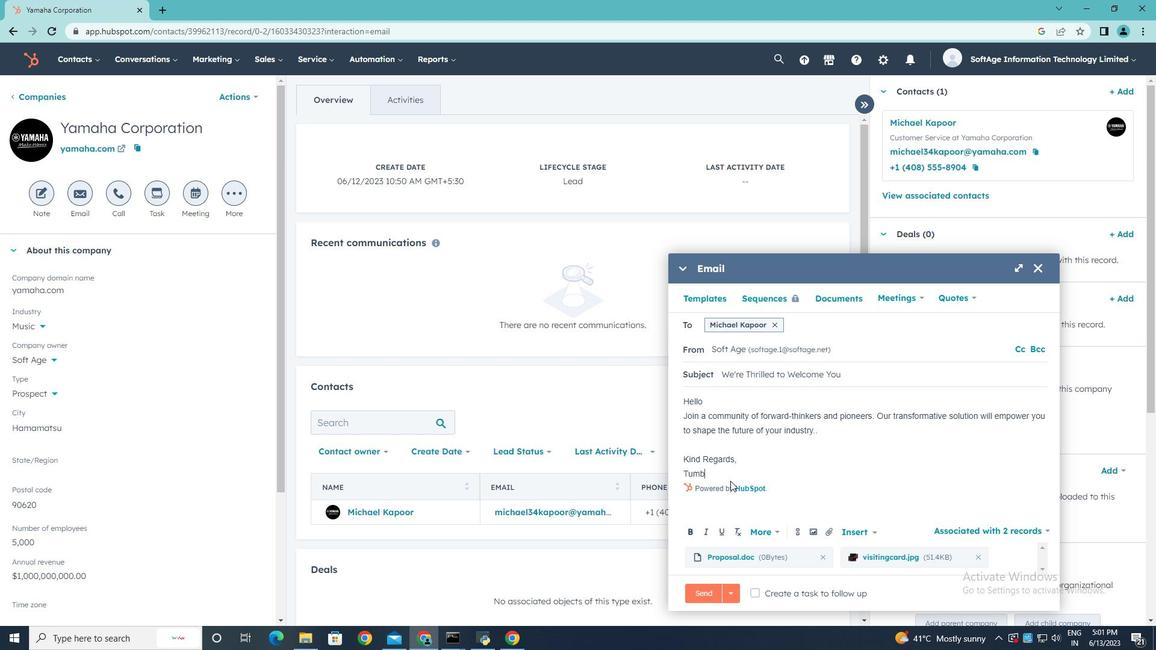 
Action: Mouse moved to (772, 494)
Screenshot: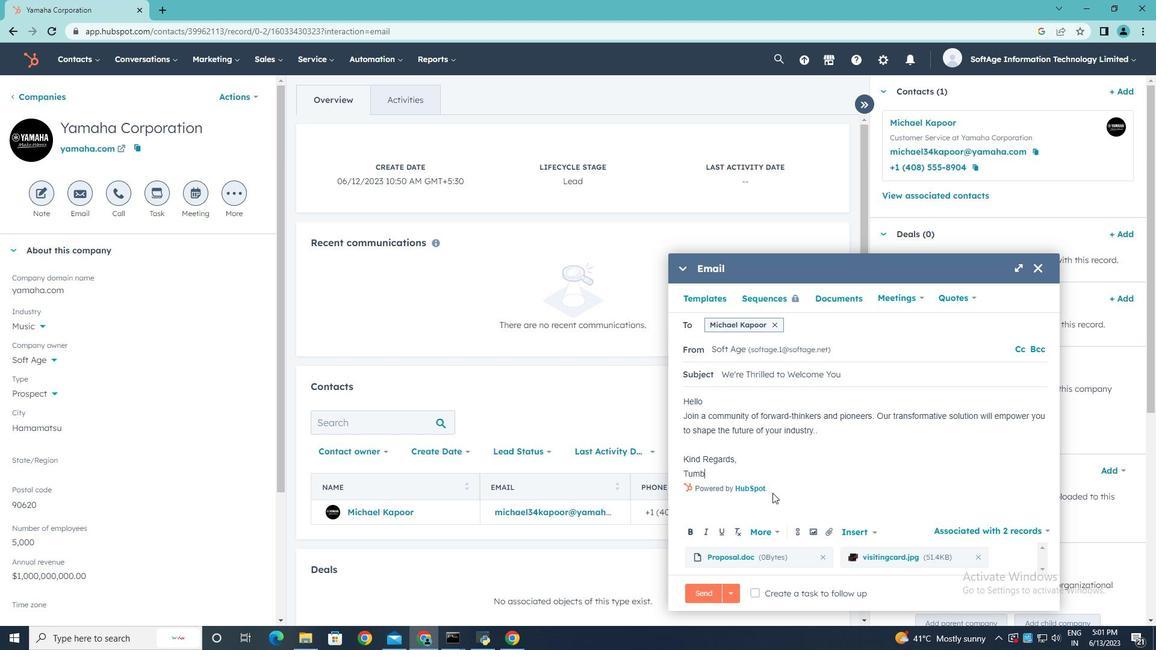 
Action: Key pressed <Key.backspace><Key.backspace><Key.backspace><Key.backspace><Key.backspace><Key.backspace><Key.backspace><Key.backspace><Key.backspace>
Screenshot: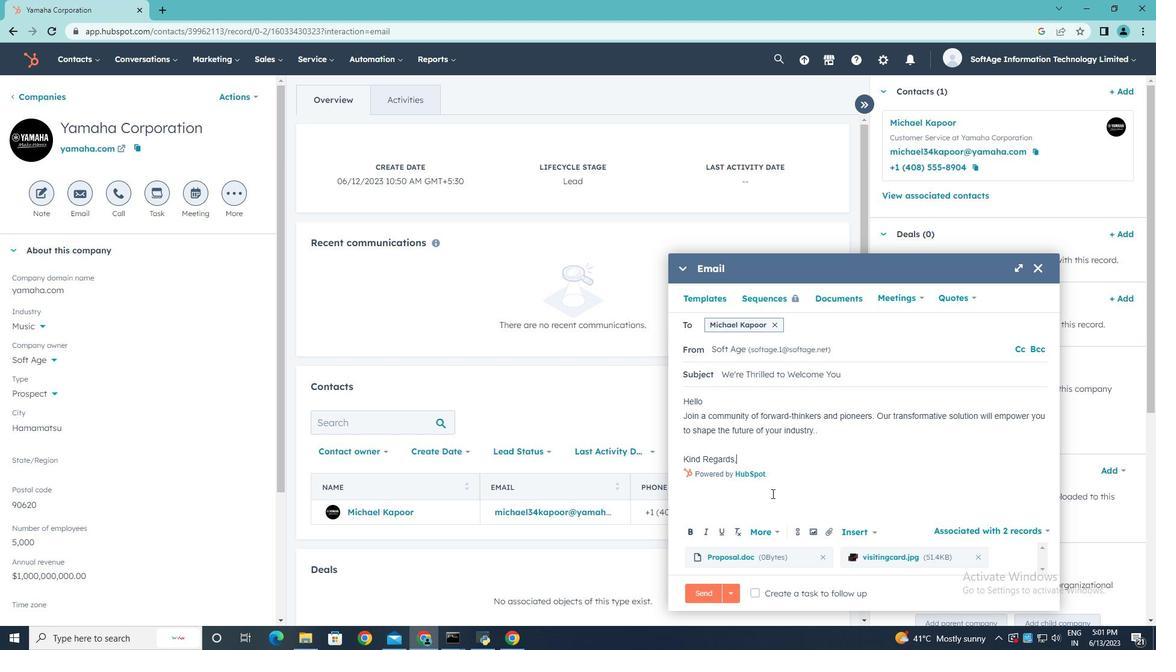 
Action: Mouse moved to (782, 503)
Screenshot: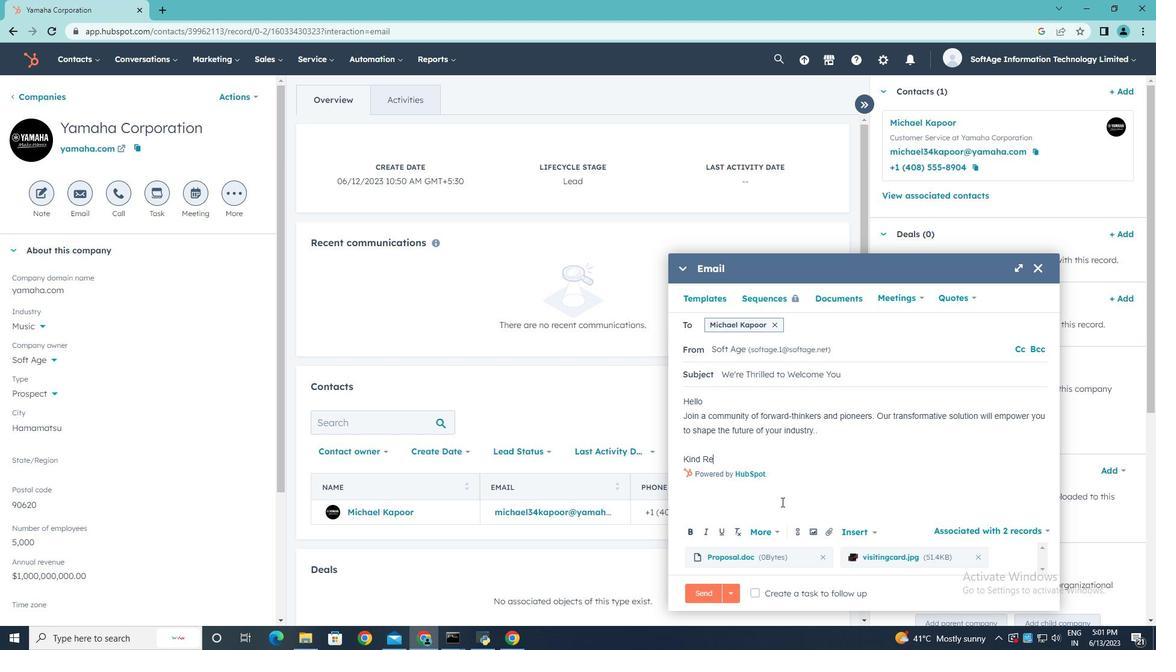 
Action: Key pressed ctrl+Z<Key.backspace><Key.backspace><Key.backspace><Key.backspace><Key.backspace><Key.backspace>
Screenshot: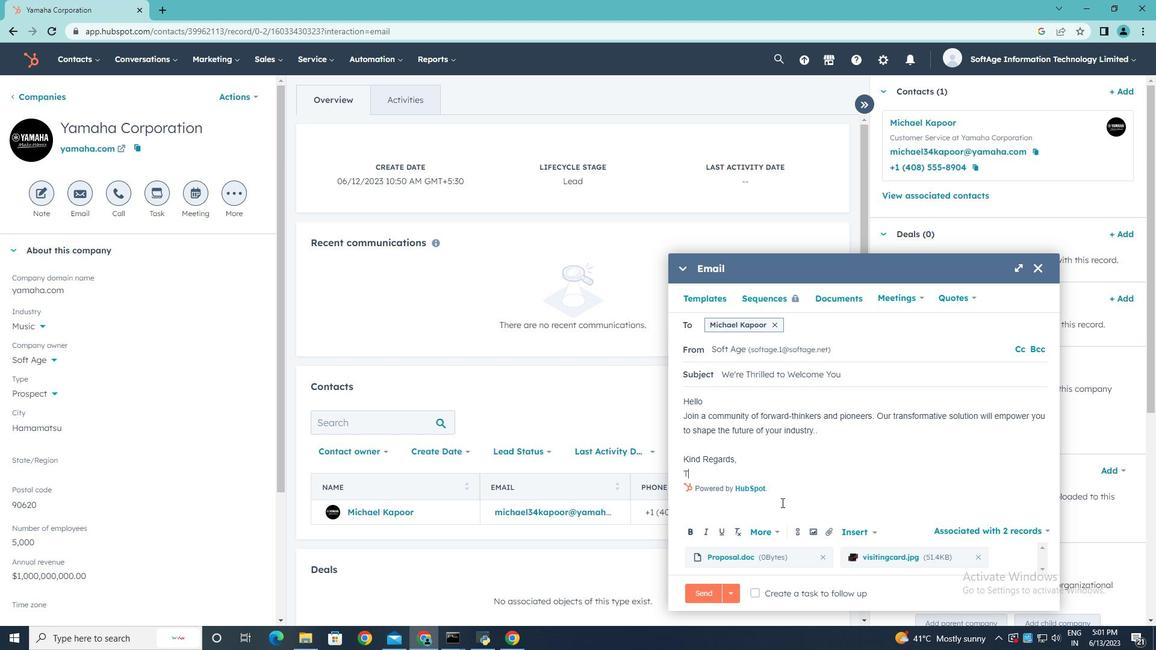 
Action: Mouse moved to (798, 533)
Screenshot: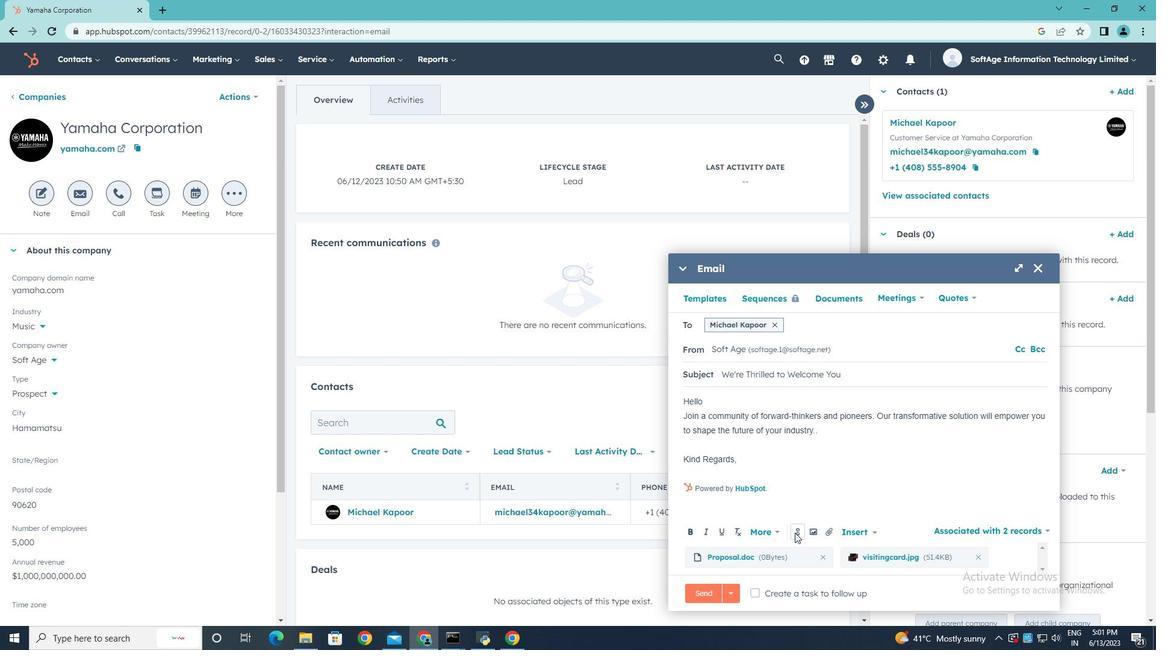 
Action: Mouse pressed left at (798, 533)
Screenshot: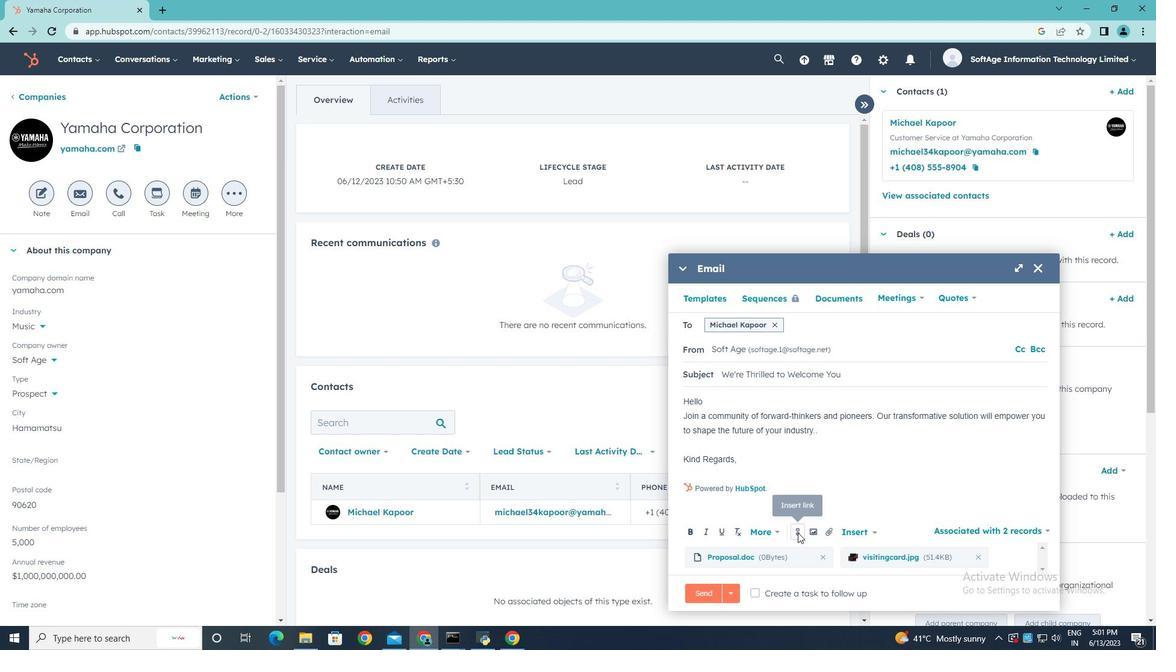 
Action: Mouse moved to (828, 392)
Screenshot: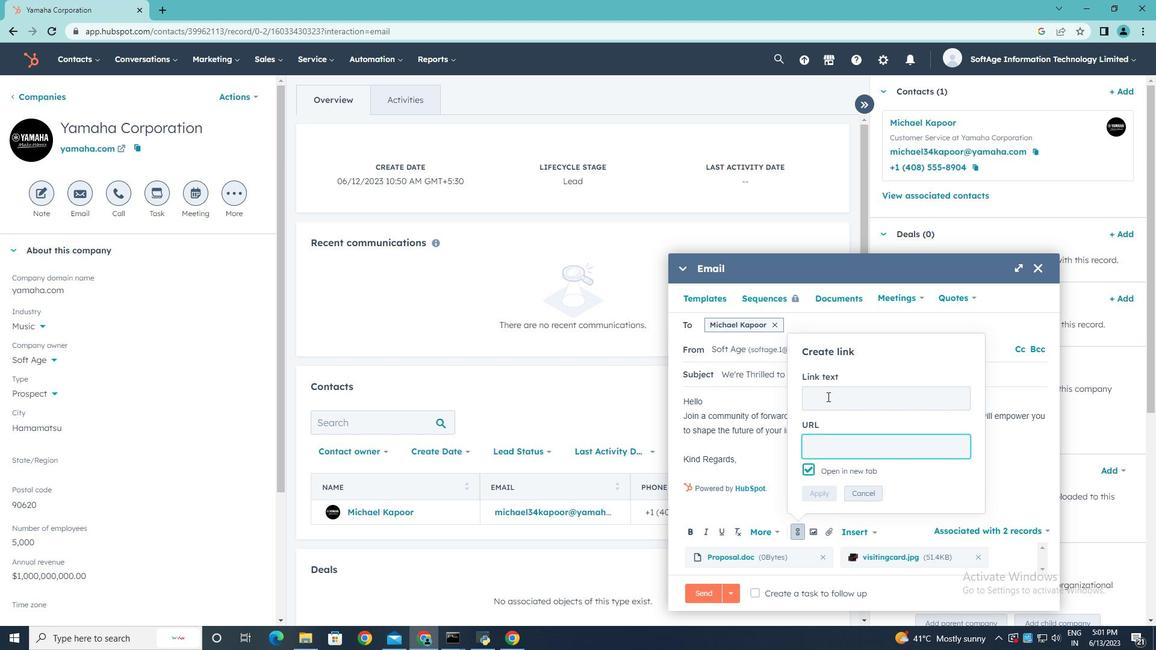 
Action: Mouse pressed left at (828, 392)
Screenshot: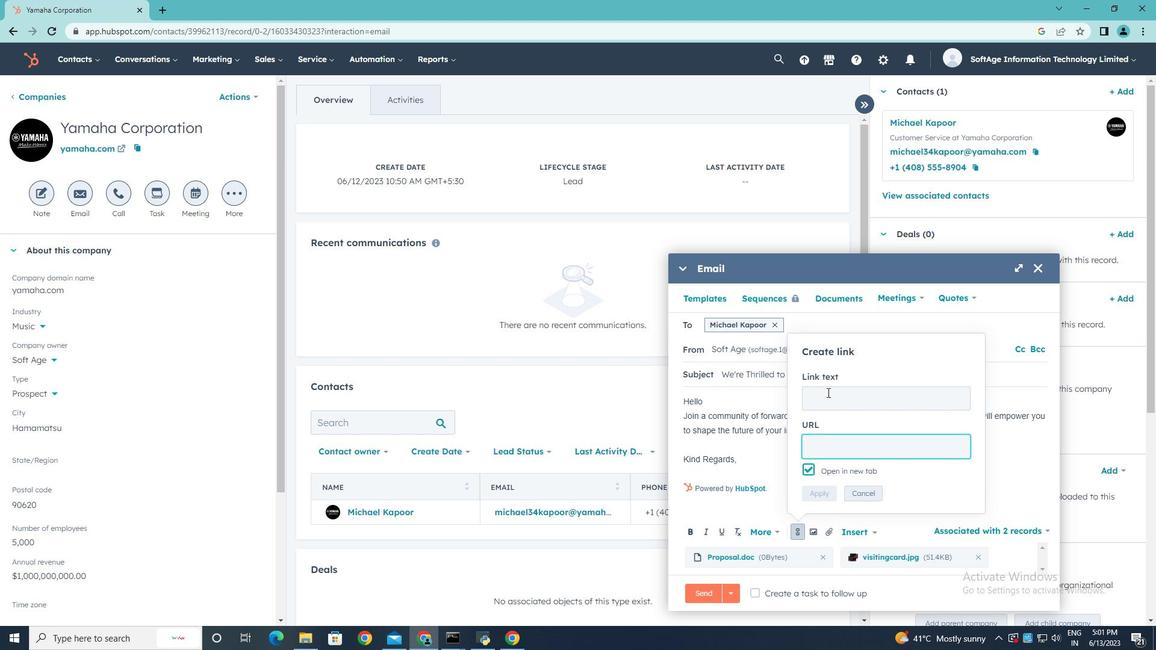 
Action: Key pressed <Key.shift><Key.shift><Key.shift><Key.shift><Key.shift><Key.shift><Key.shift><Key.shift><Key.shift><Key.shift><Key.shift>Tumblr
Screenshot: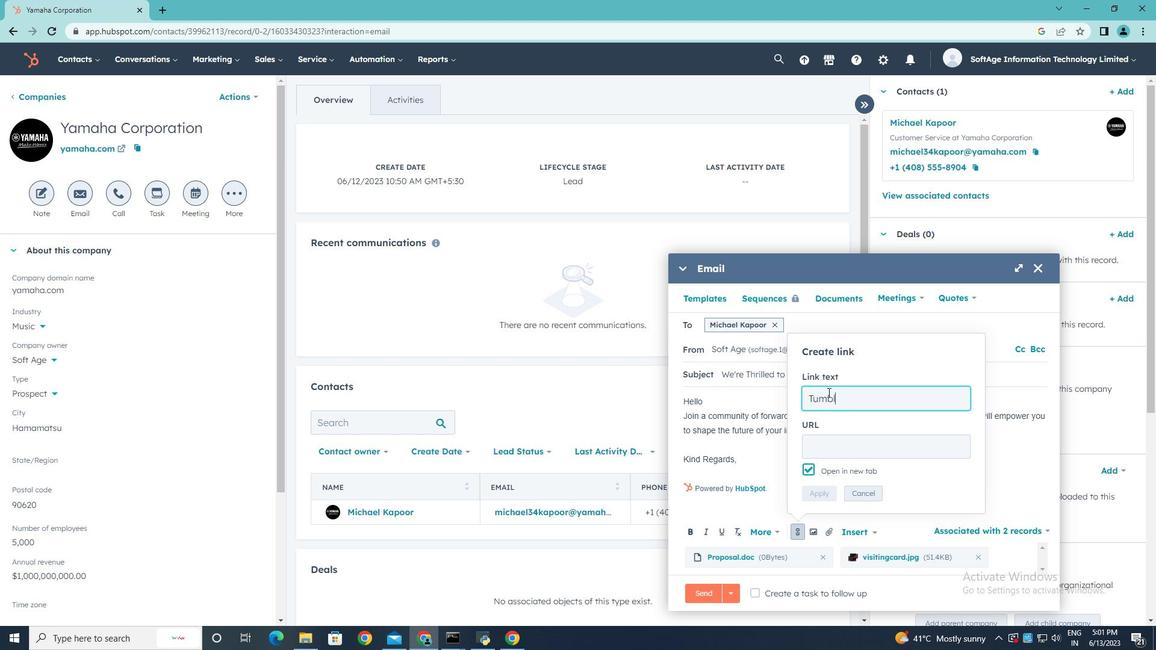 
Action: Mouse moved to (816, 445)
Screenshot: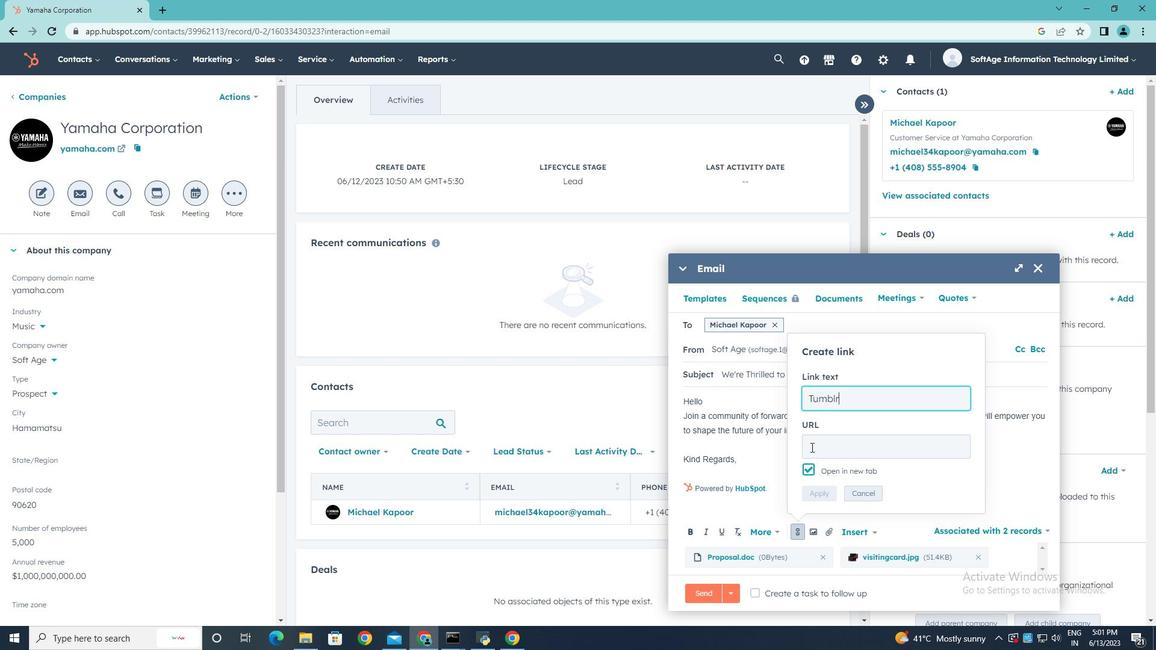 
Action: Mouse pressed left at (816, 445)
Screenshot: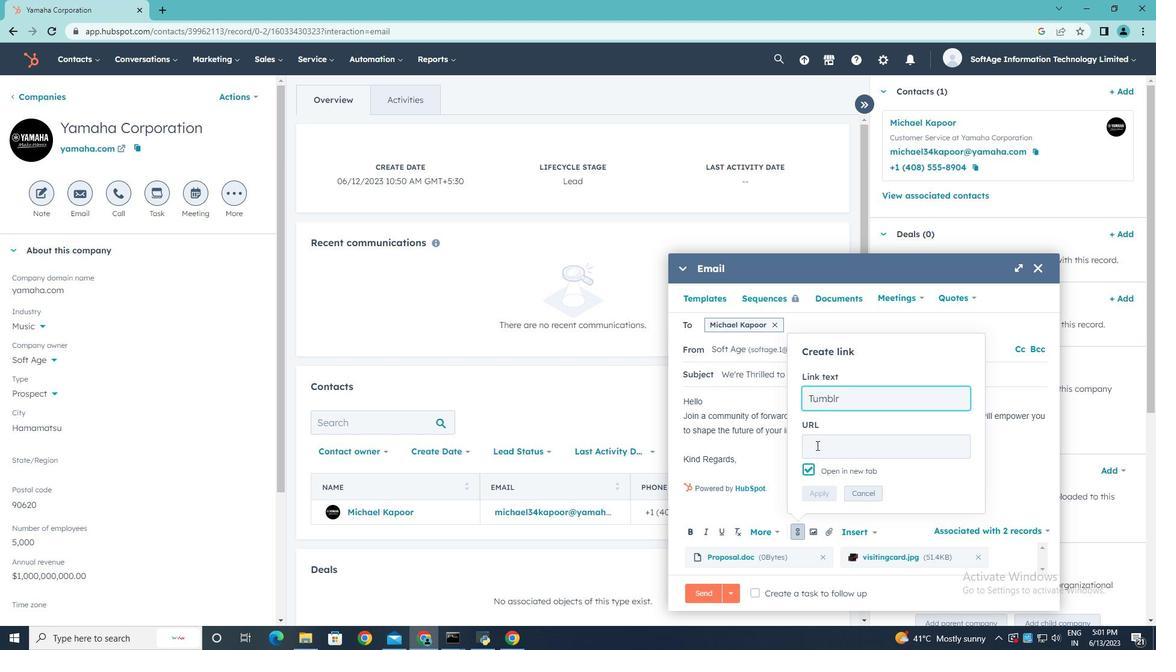 
Action: Mouse moved to (815, 446)
Screenshot: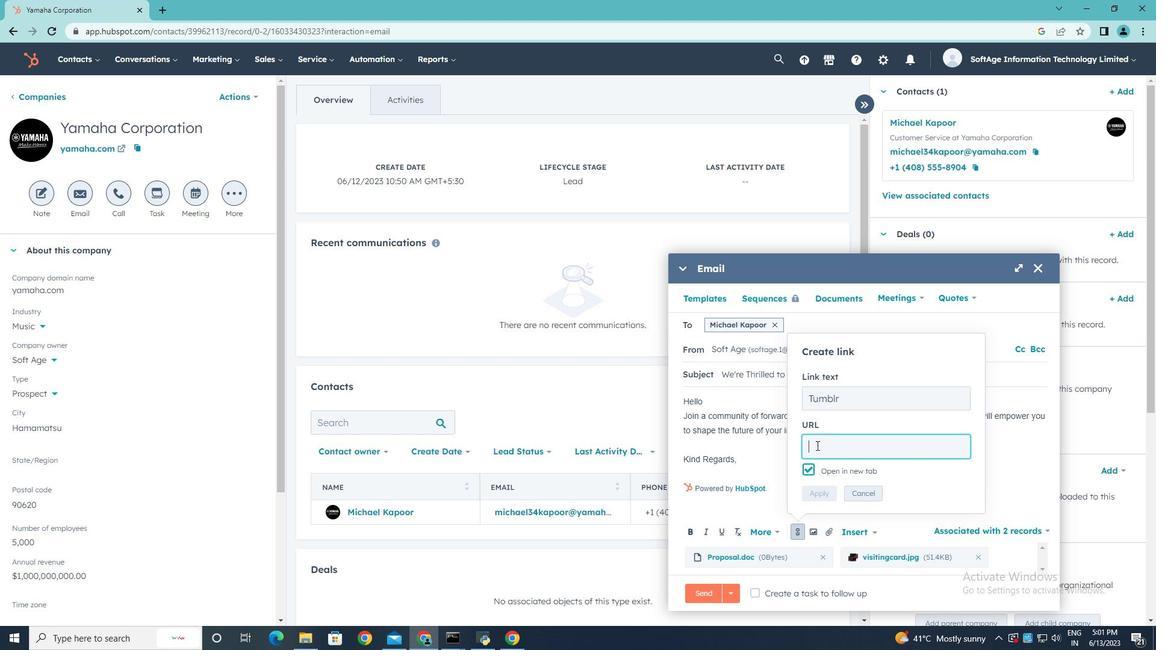 
Action: Key pressed <Key.shift>www.tumblr.com
Screenshot: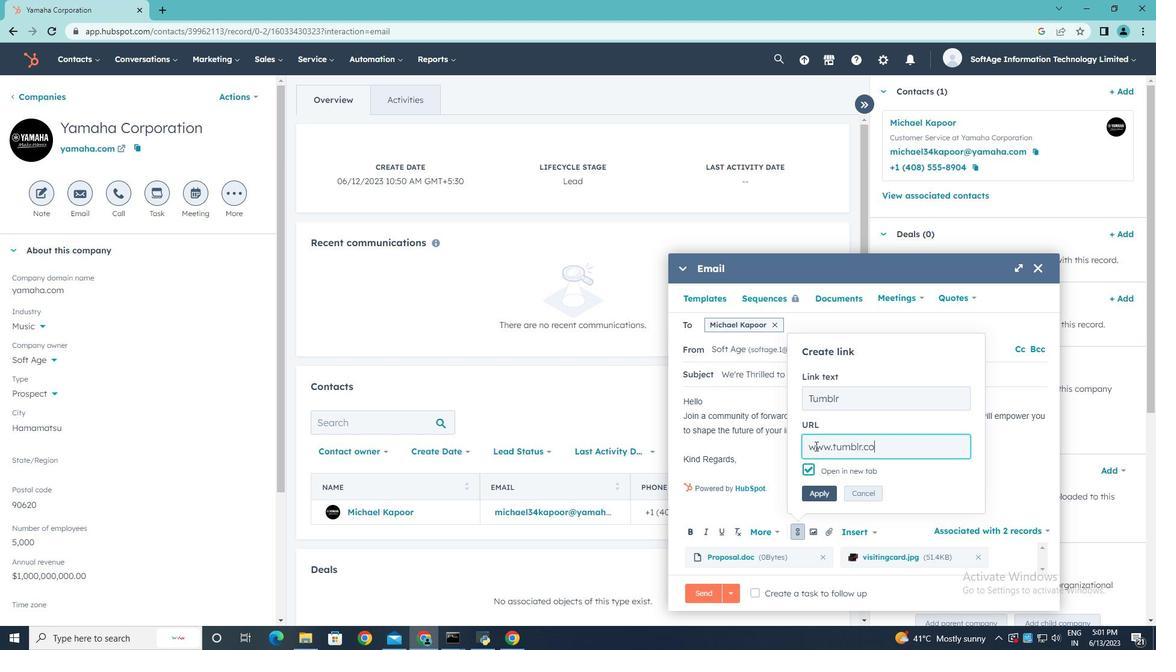 
Action: Mouse moved to (825, 490)
Screenshot: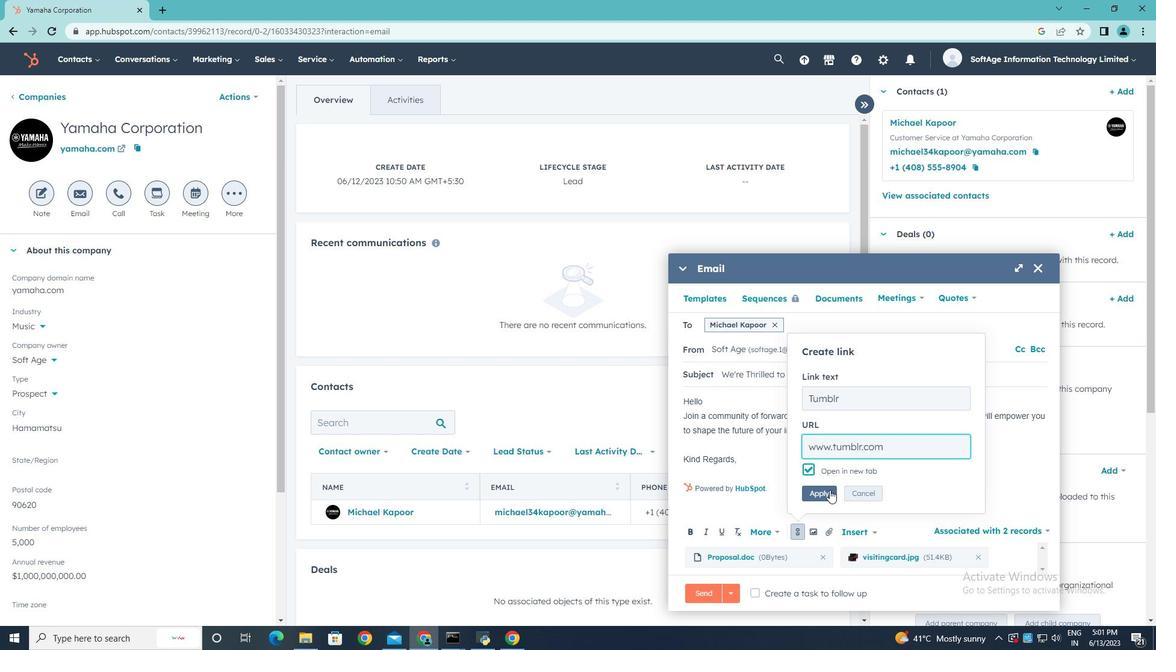 
Action: Mouse pressed left at (825, 490)
Screenshot: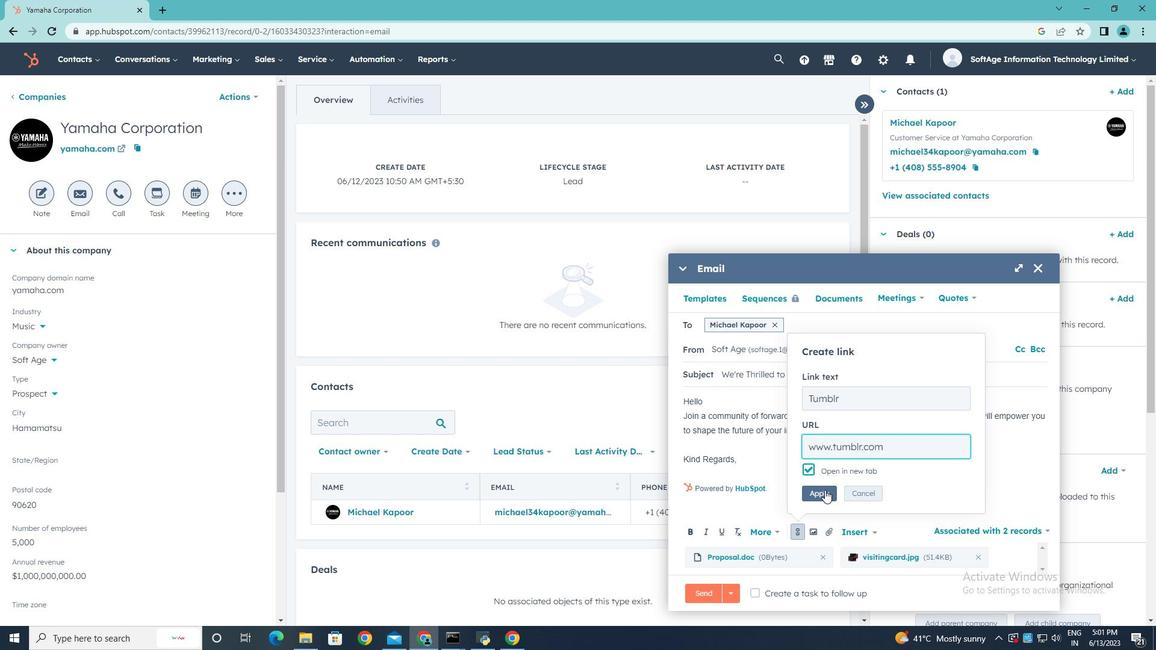 
Action: Mouse moved to (757, 592)
Screenshot: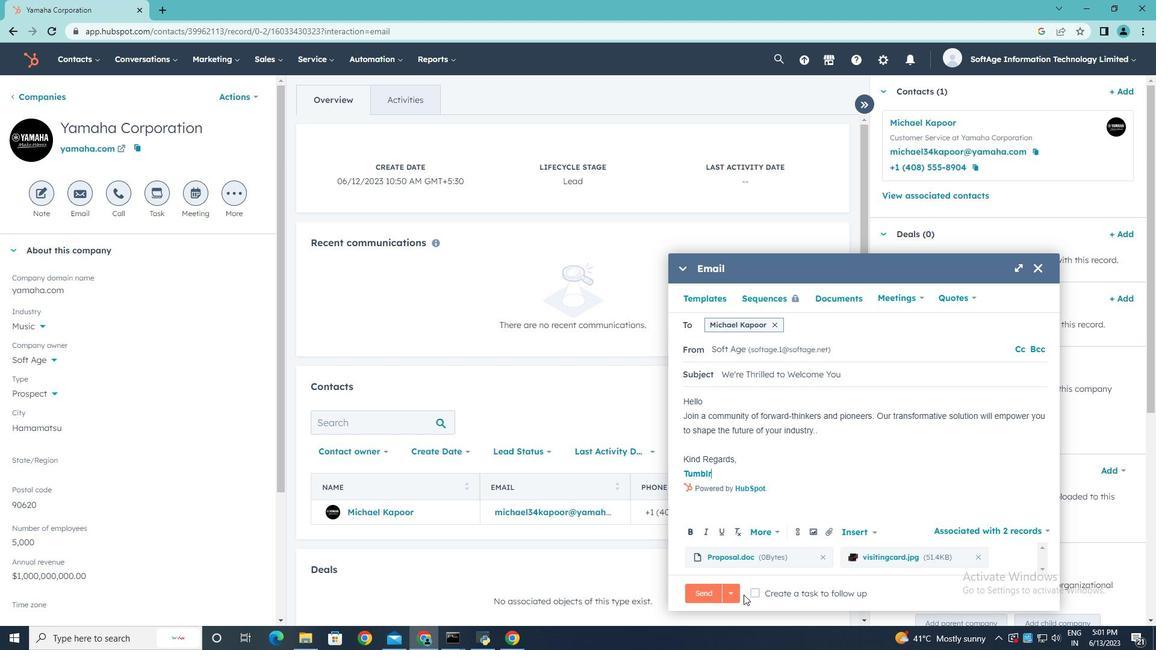 
Action: Mouse pressed left at (757, 592)
Screenshot: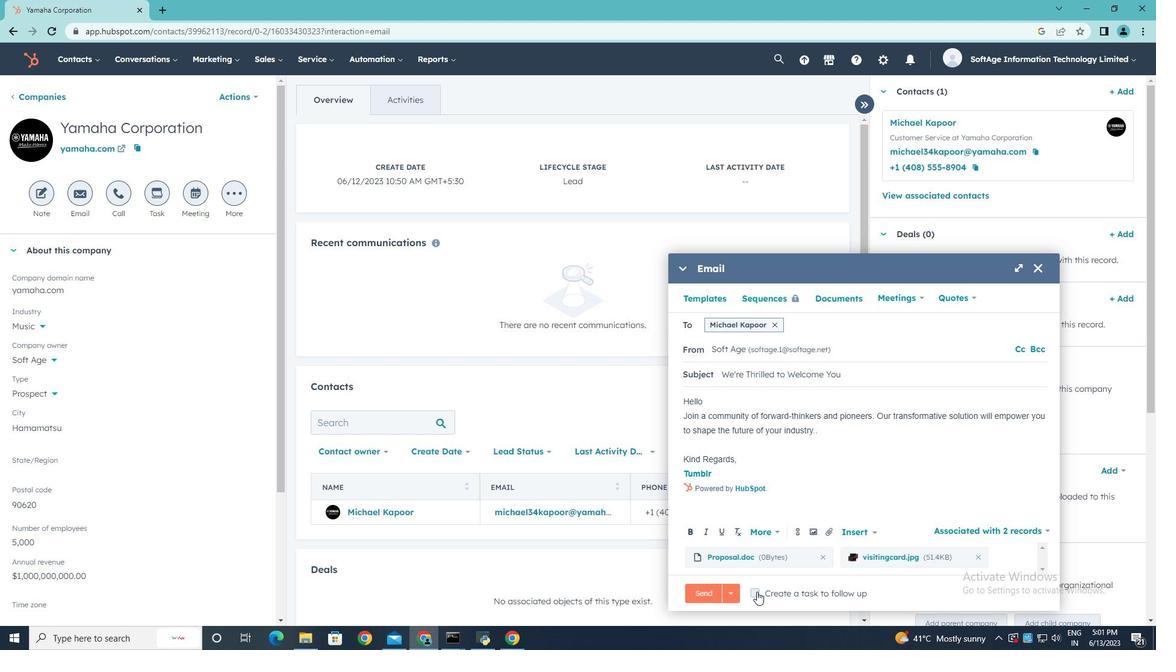 
Action: Mouse moved to (989, 592)
Screenshot: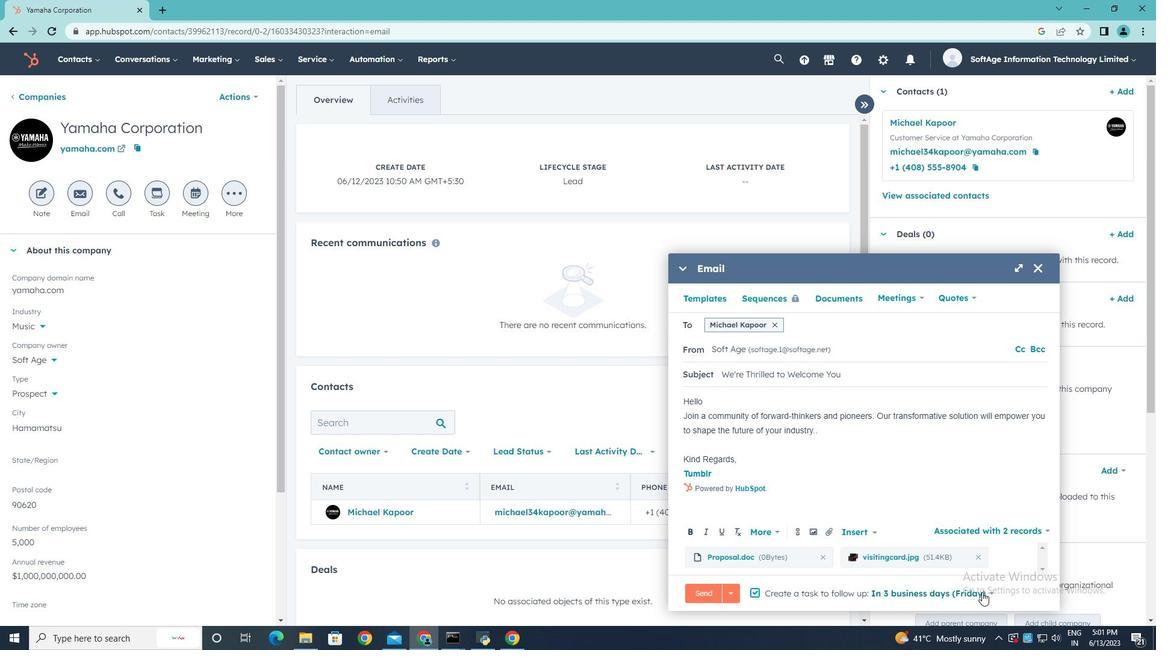 
Action: Mouse pressed left at (989, 592)
Screenshot: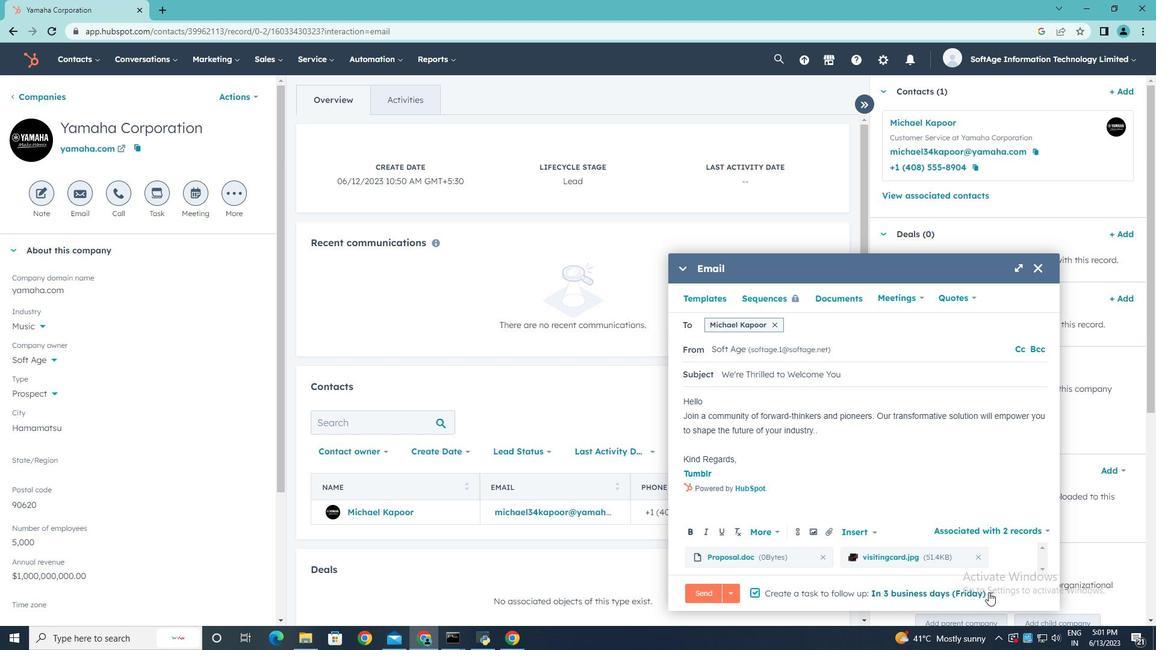 
Action: Mouse moved to (966, 457)
Screenshot: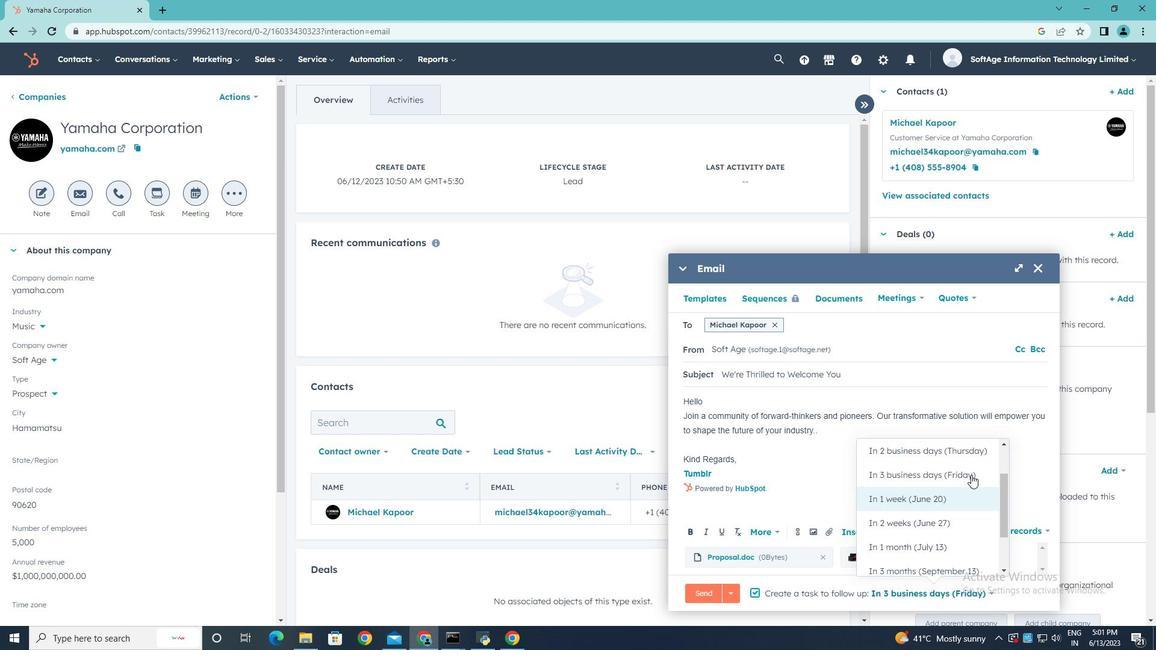 
Action: Mouse scrolled (966, 458) with delta (0, 0)
Screenshot: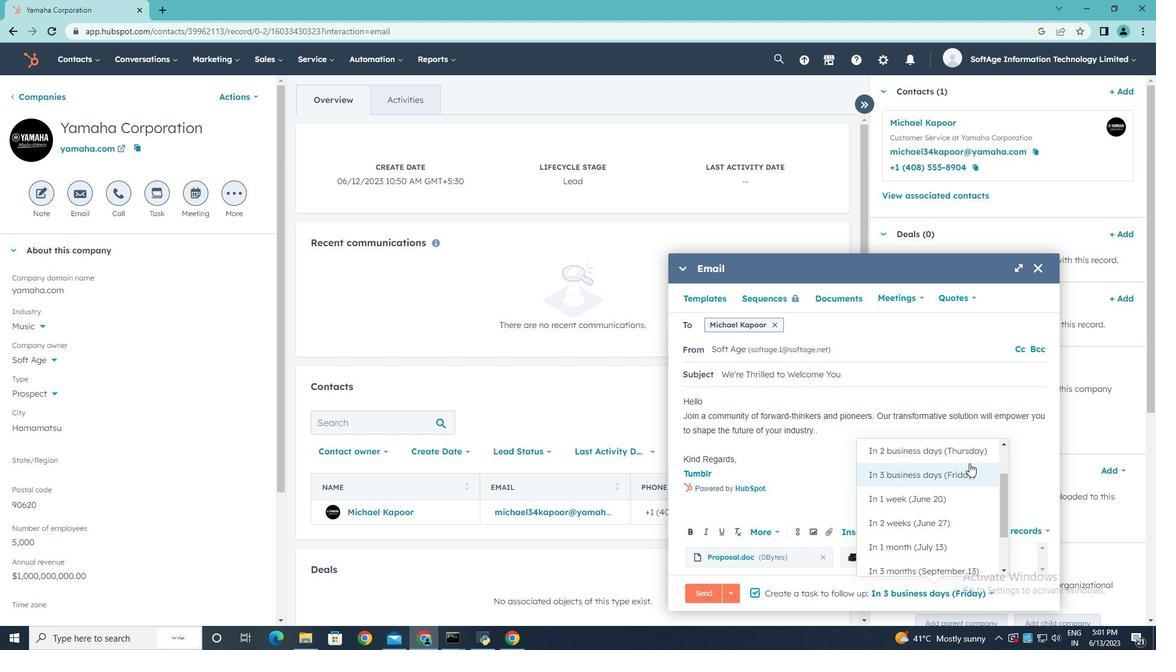 
Action: Mouse scrolled (966, 458) with delta (0, 0)
Screenshot: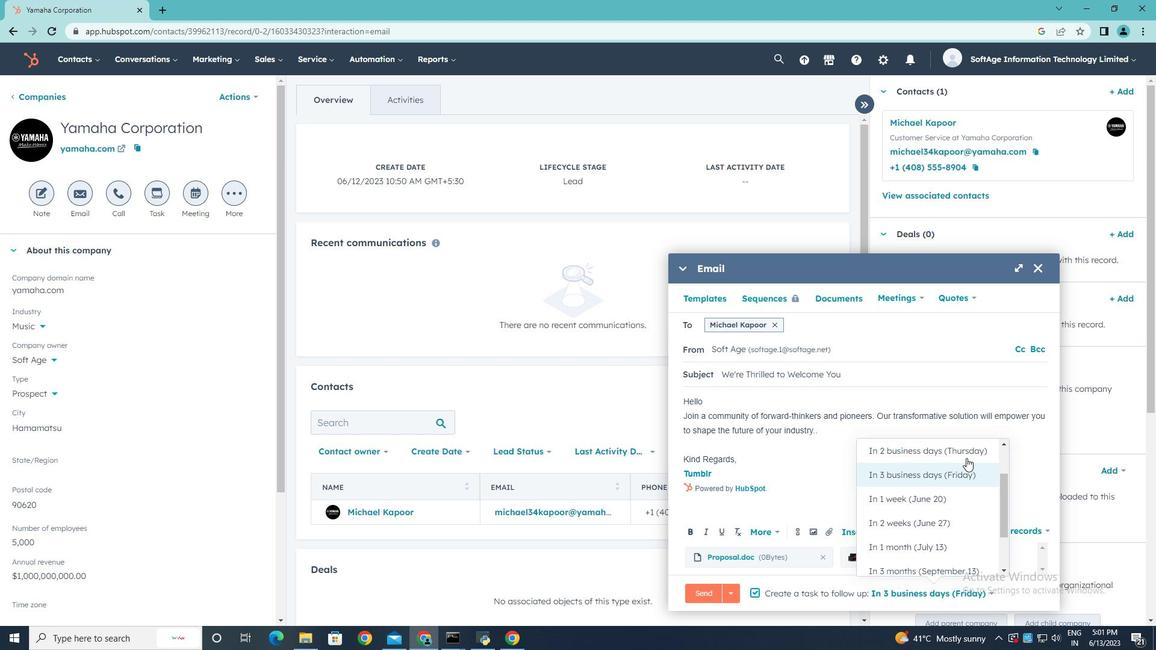 
Action: Mouse scrolled (966, 458) with delta (0, 0)
Screenshot: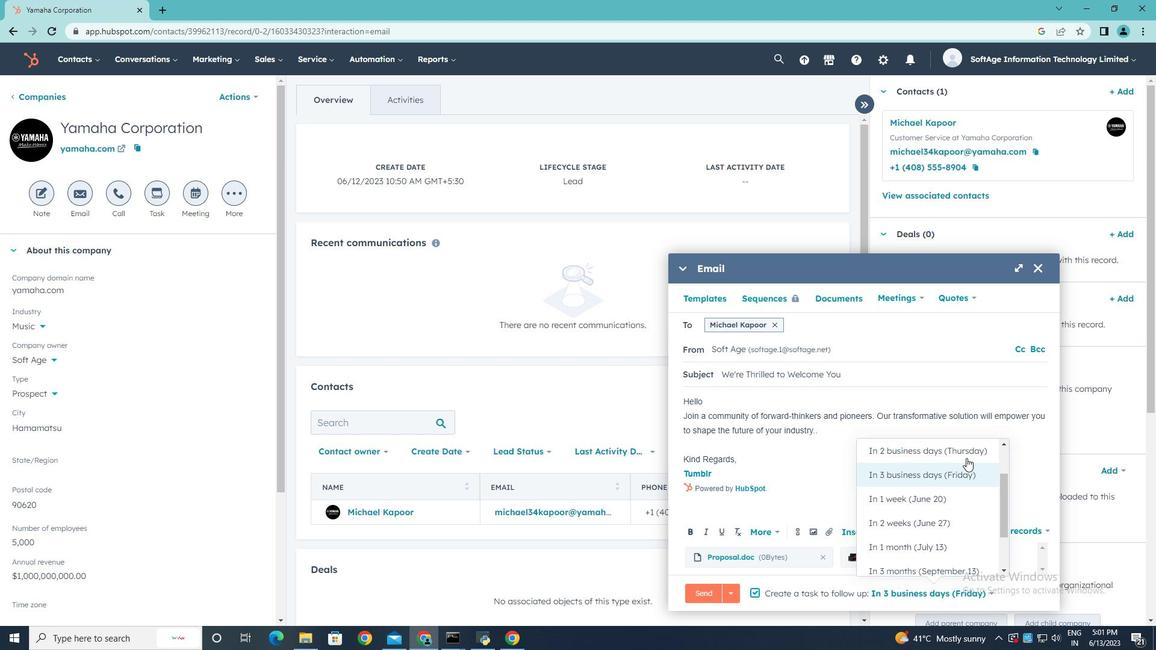 
Action: Mouse moved to (921, 485)
Screenshot: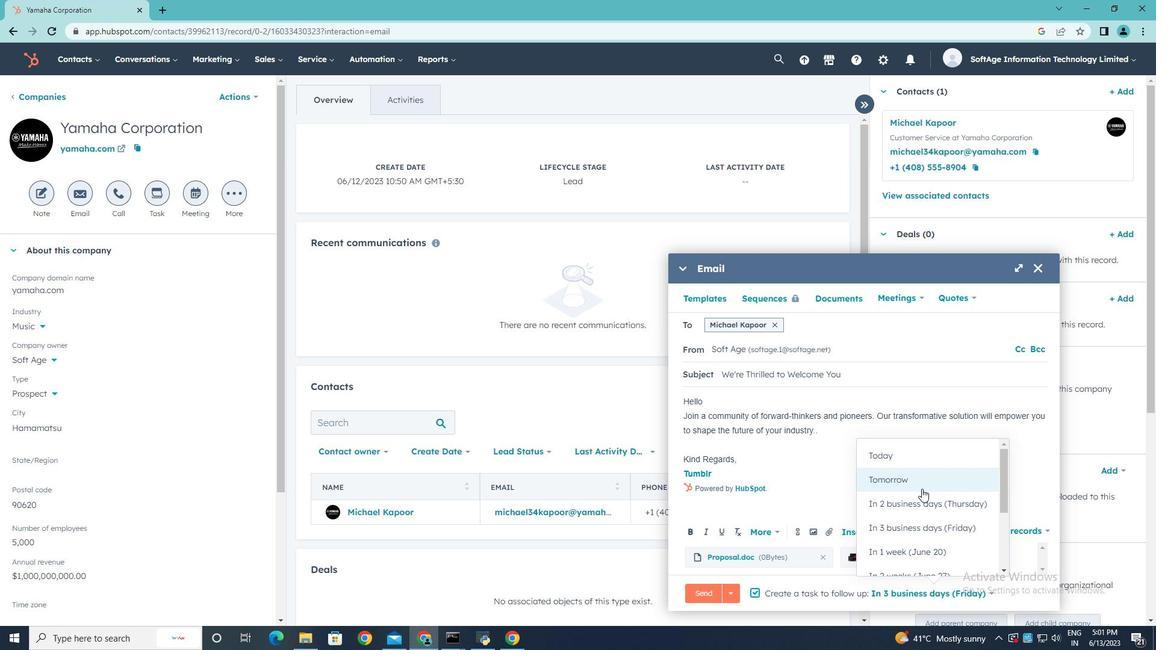 
Action: Mouse pressed left at (921, 485)
Screenshot: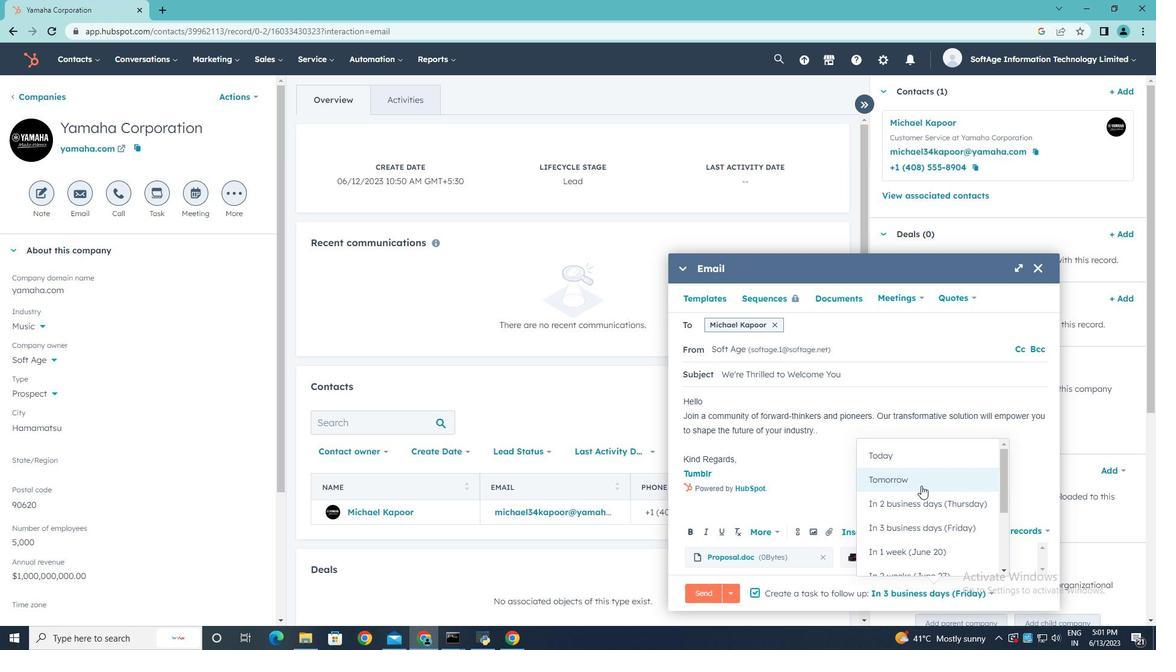
Action: Mouse moved to (700, 598)
Screenshot: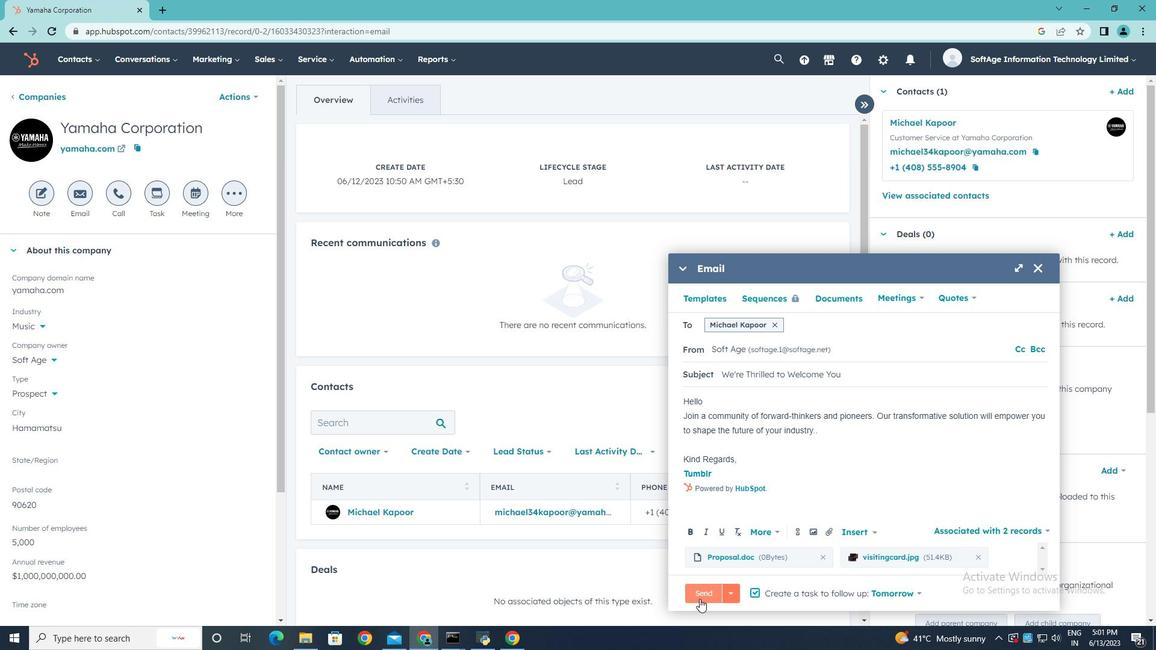 
Action: Mouse pressed left at (700, 598)
Screenshot: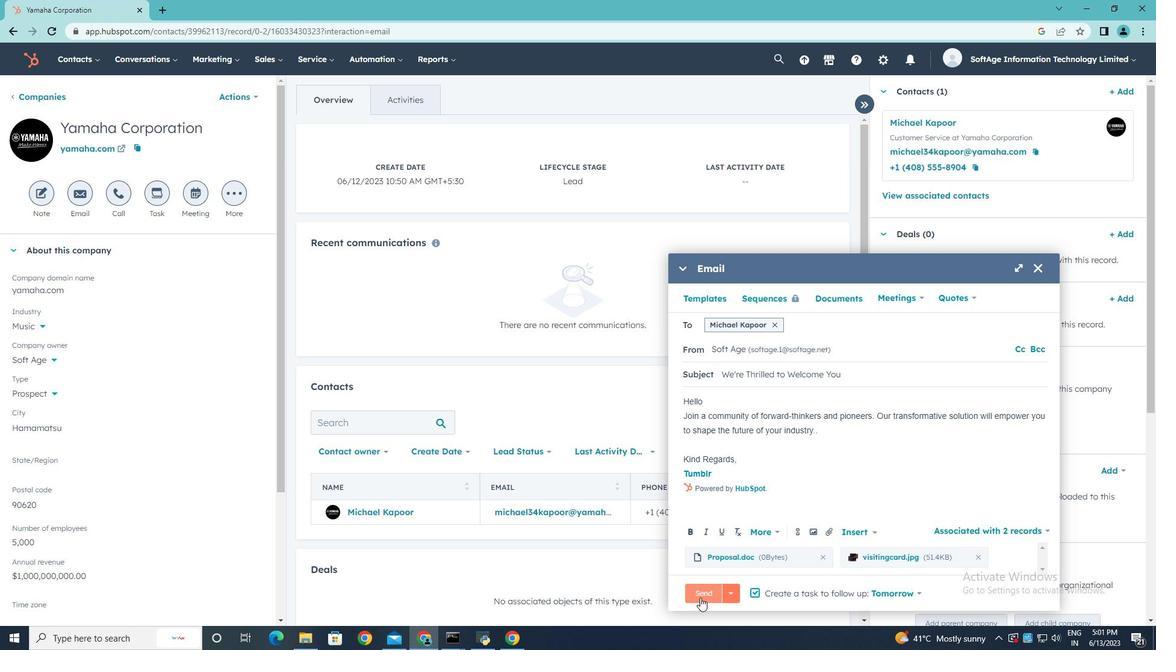 
Action: Mouse moved to (700, 596)
Screenshot: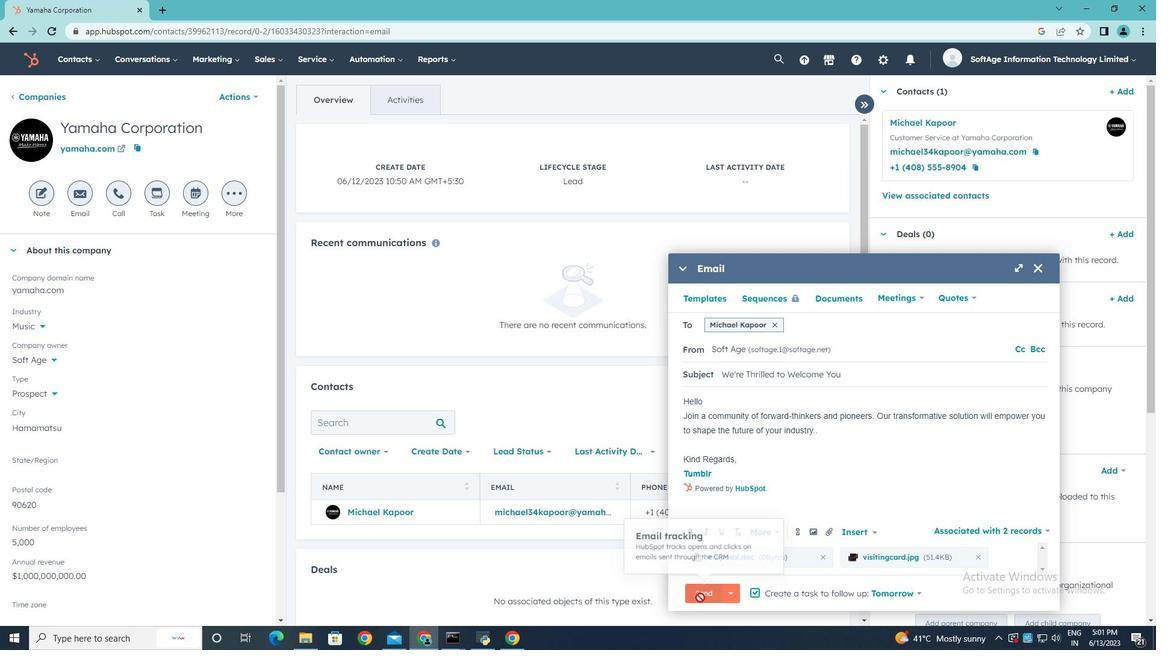 
